 Task: Open Card Business License Review in Board Brand Development Strategies to Workspace Executive Assistance and add a team member Softage.4@softage.net, a label Red, a checklist Homeopathy, an attachment from your onedrive, a color Red and finally, add a card description 'Plan and execute company team-building activity outdoors' and a comment 'This task requires us to balance competing priorities and make tough decisions when necessary.'. Add a start date 'Jan 04, 1900' with a due date 'Jan 11, 1900'
Action: Mouse moved to (910, 504)
Screenshot: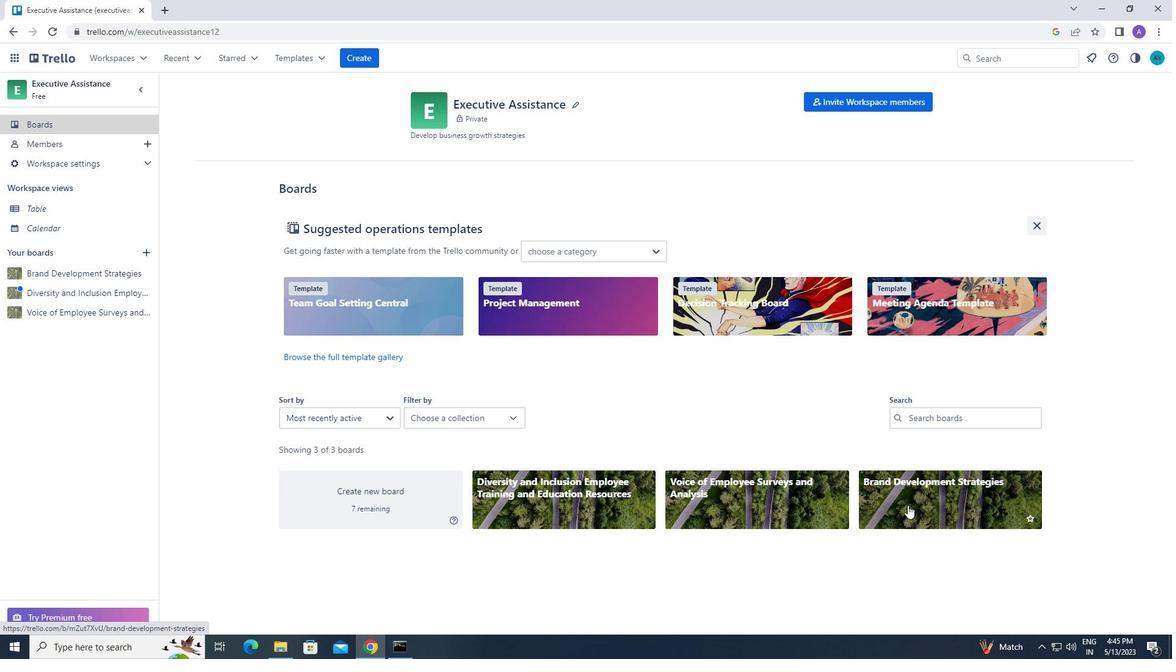 
Action: Mouse pressed left at (910, 504)
Screenshot: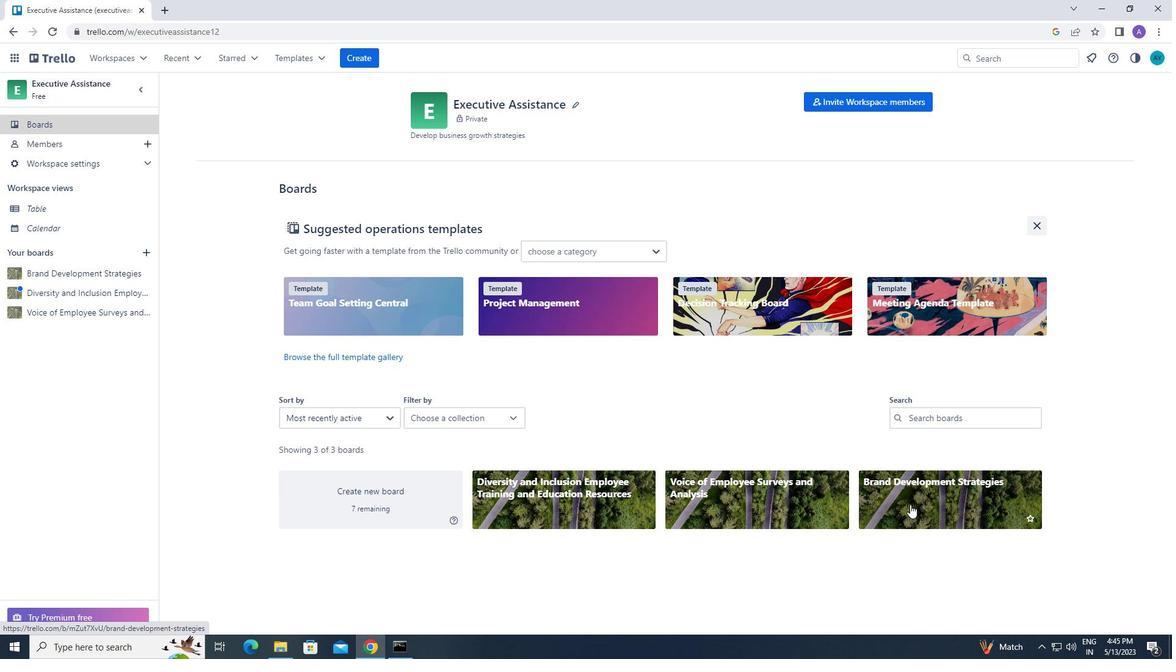 
Action: Mouse moved to (426, 154)
Screenshot: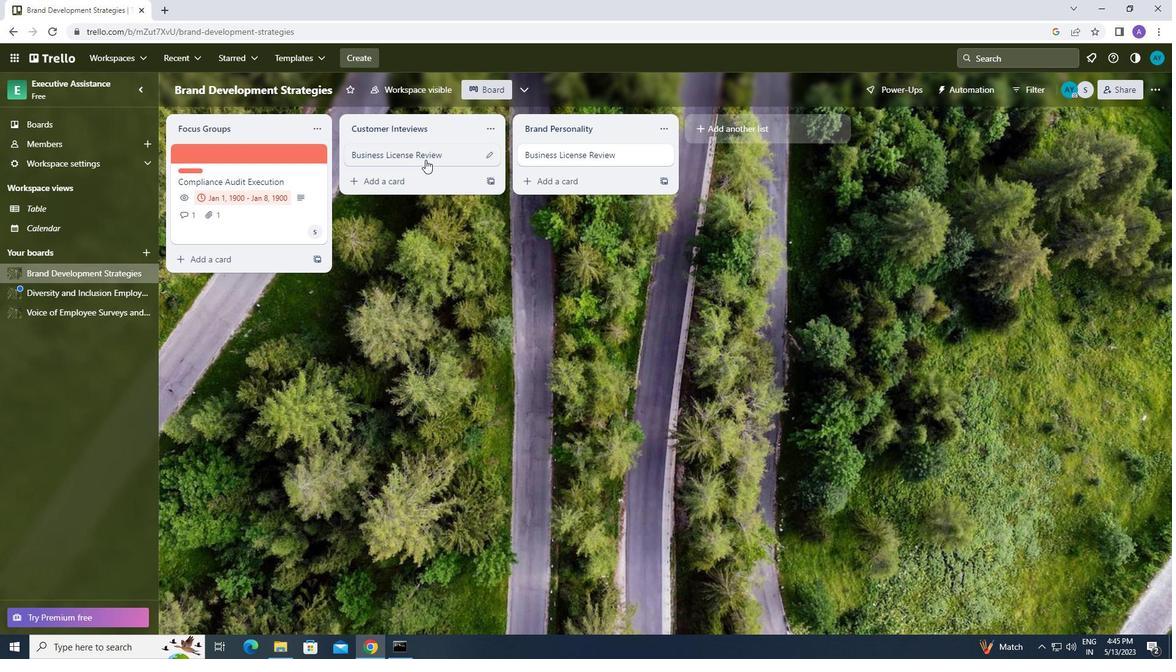 
Action: Mouse pressed left at (426, 154)
Screenshot: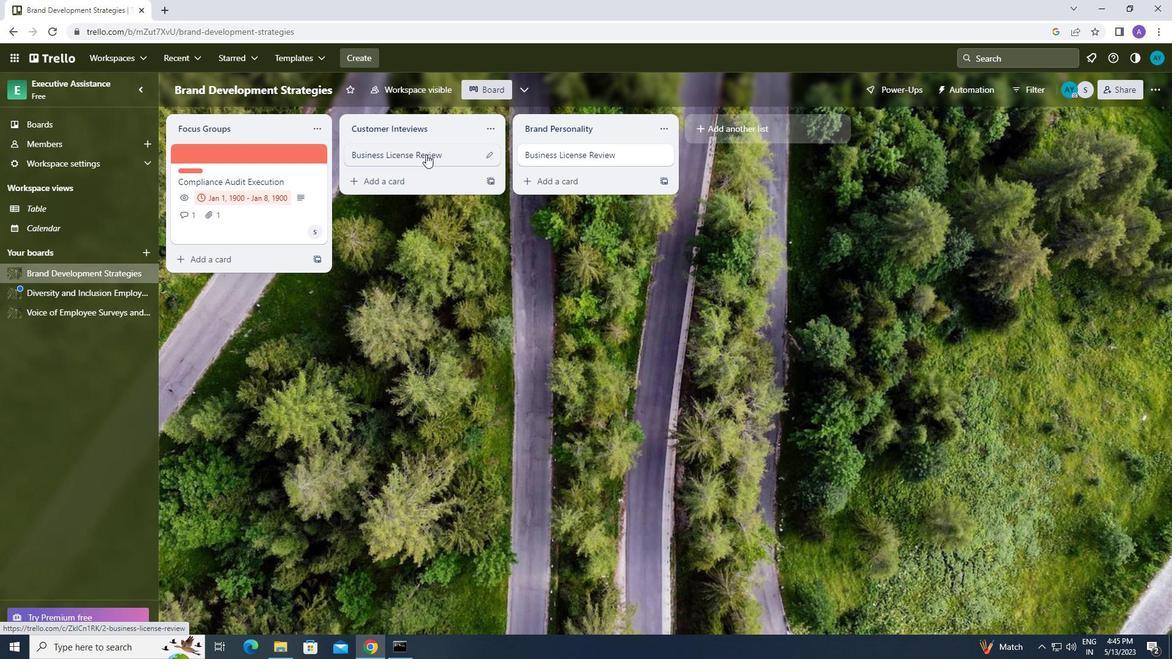 
Action: Mouse moved to (774, 191)
Screenshot: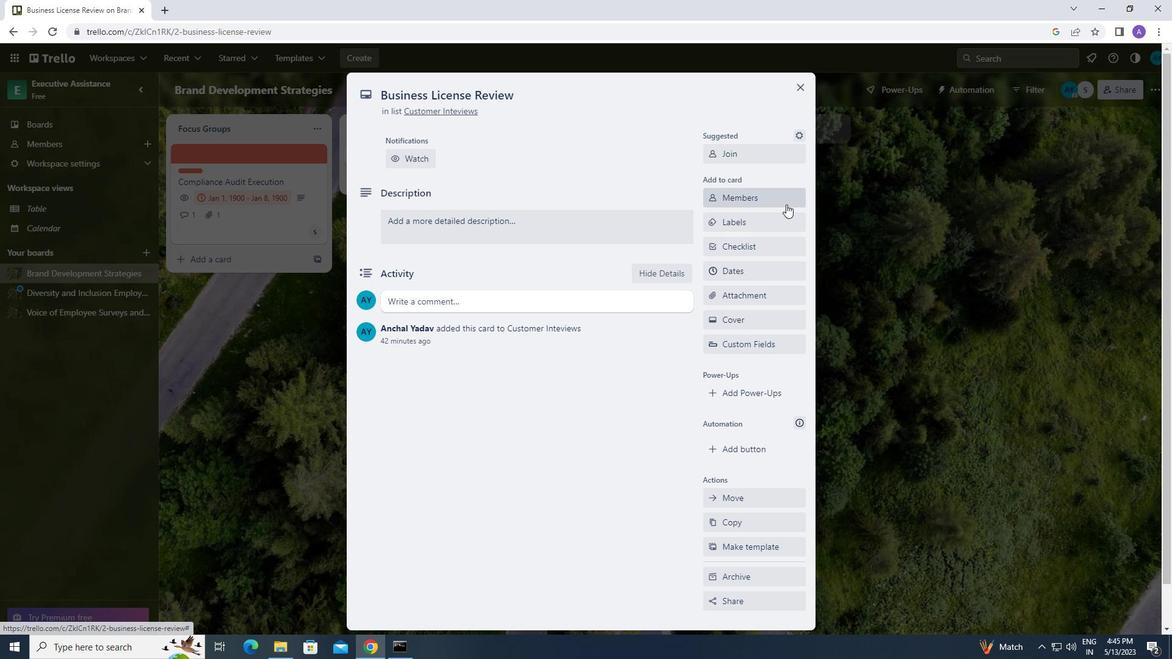 
Action: Mouse pressed left at (774, 191)
Screenshot: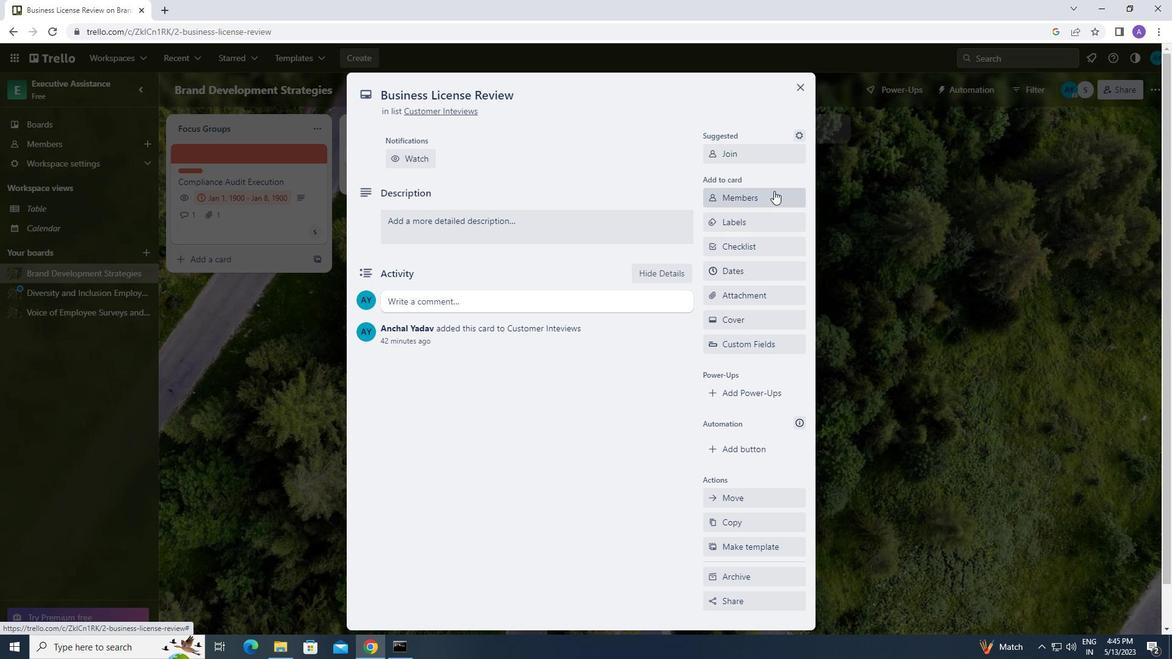 
Action: Mouse moved to (758, 257)
Screenshot: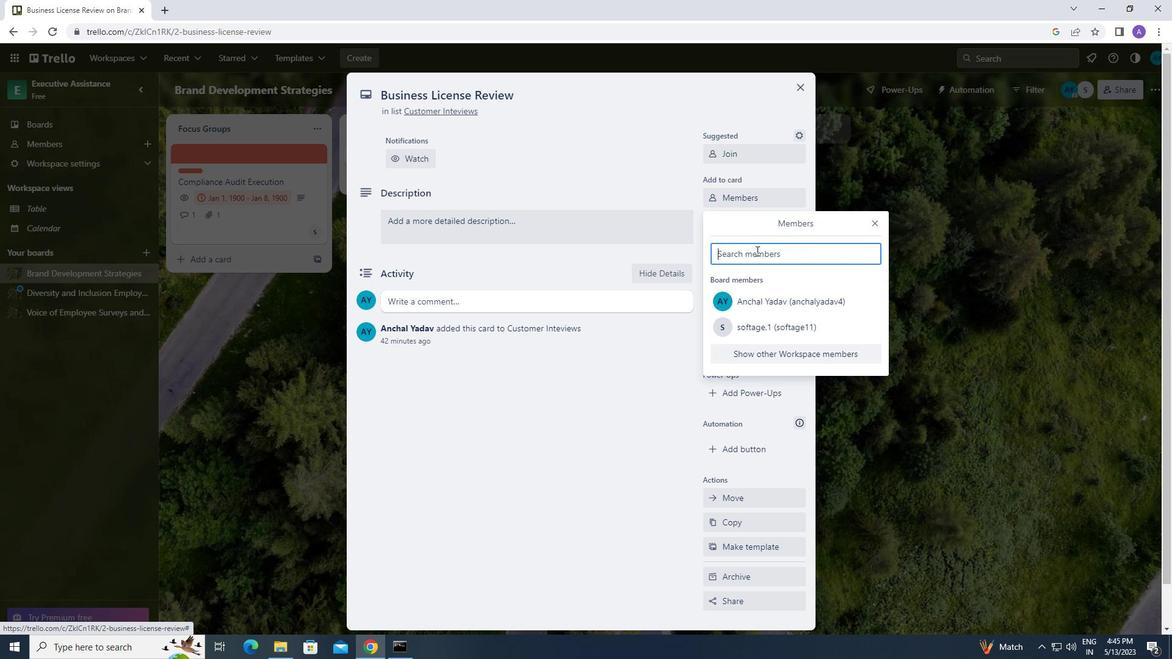 
Action: Mouse pressed left at (758, 257)
Screenshot: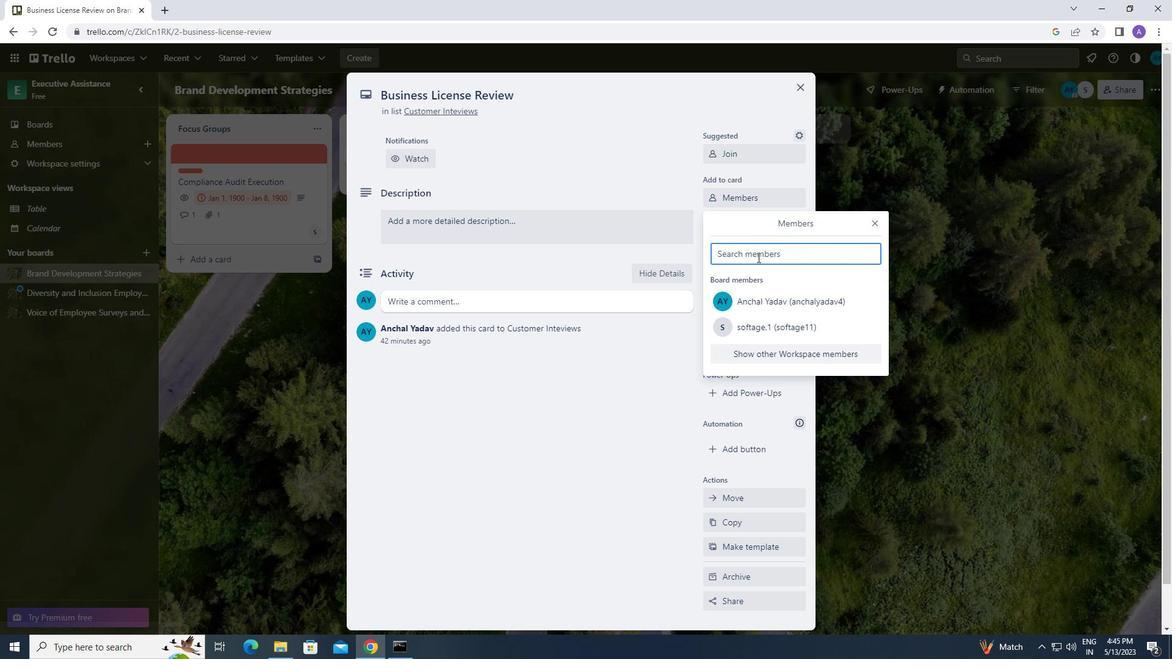 
Action: Key pressed <Key.caps_lock><Key.caps_lock>s<Key.caps_lock>o
Screenshot: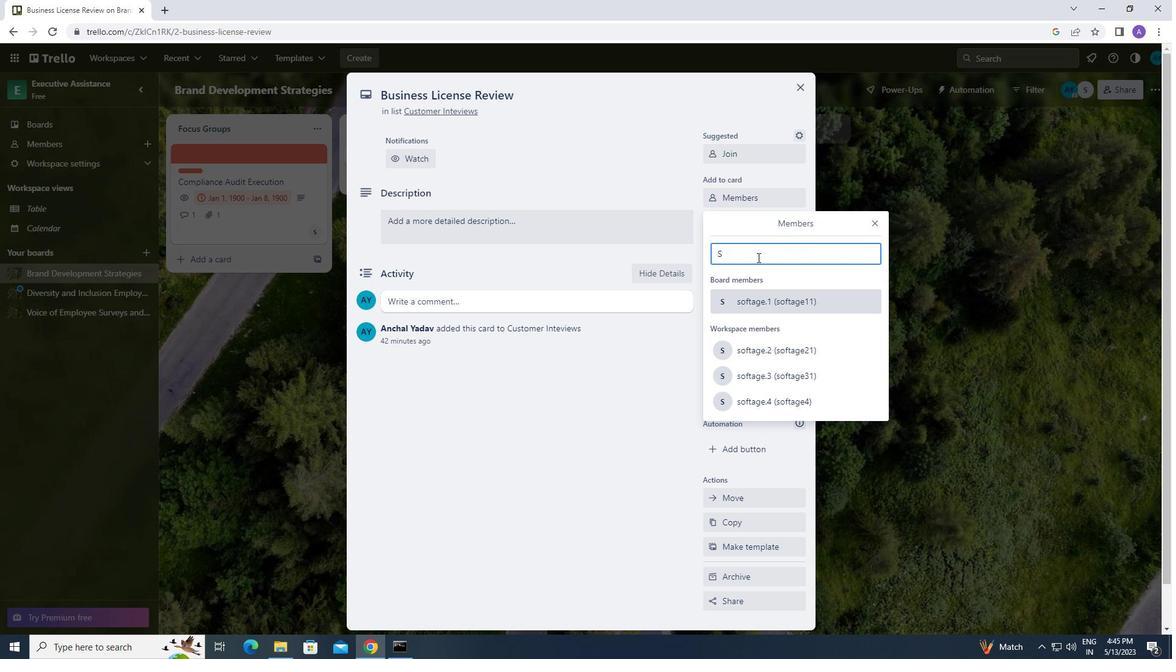 
Action: Mouse moved to (758, 255)
Screenshot: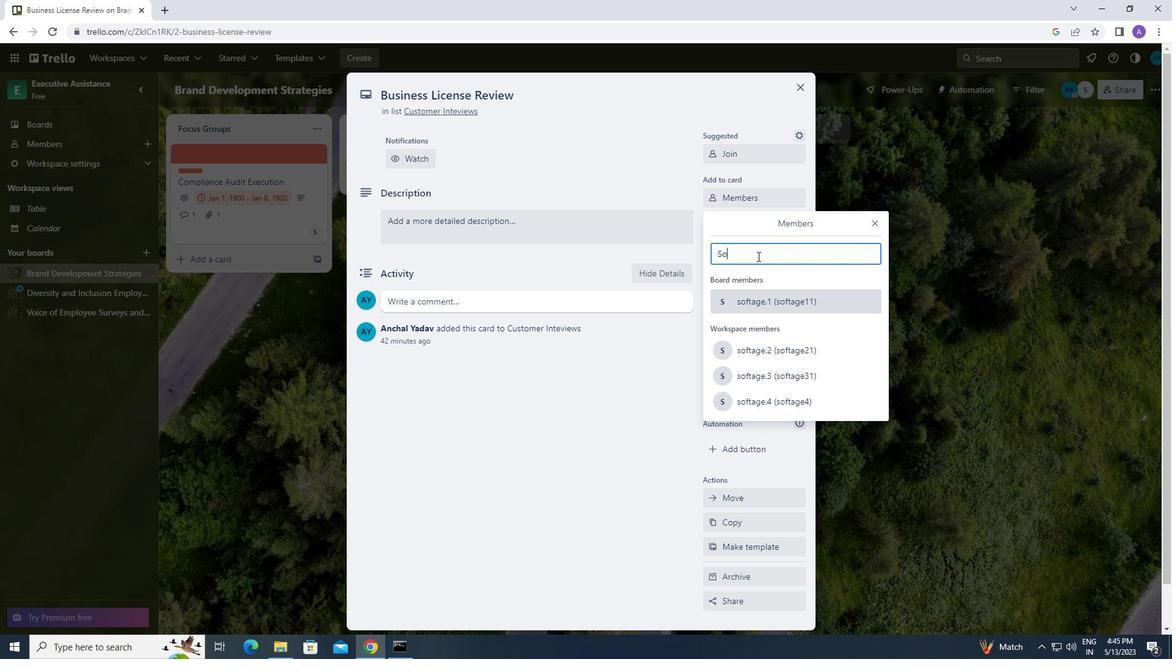 
Action: Key pressed ftage.4<Key.shift_r><Key.shift_r><Key.shift_r><Key.shift_r><Key.shift_r><Key.shift_r><Key.shift_r><Key.shift_r><Key.shift_r><Key.shift_r>@so
Screenshot: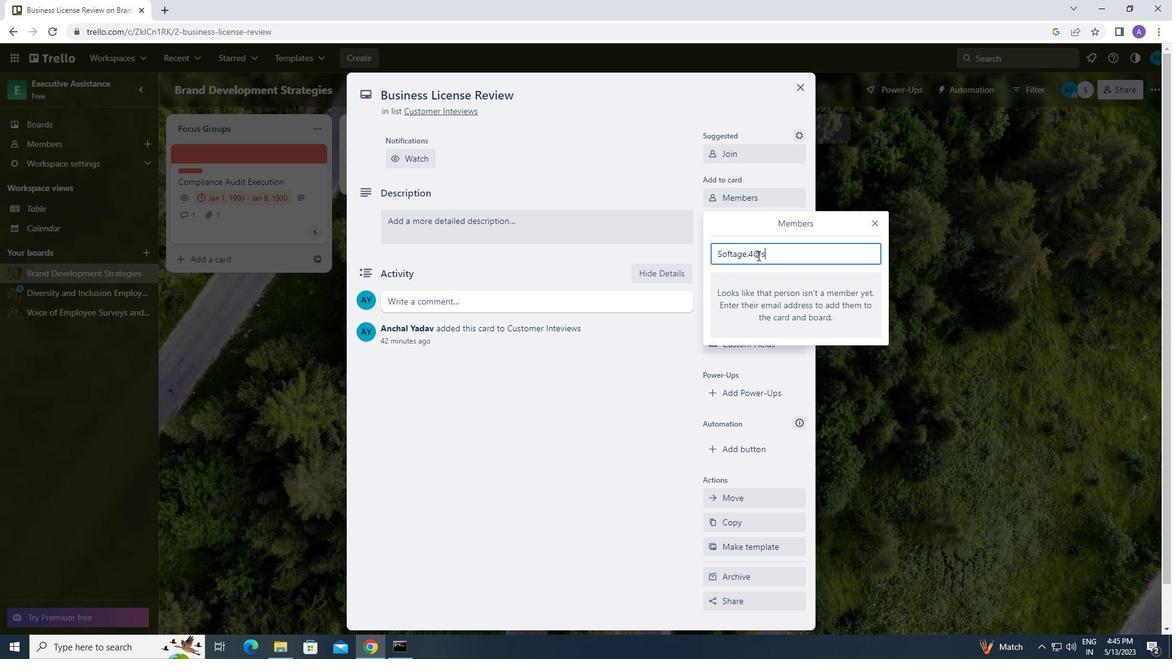 
Action: Mouse moved to (581, 357)
Screenshot: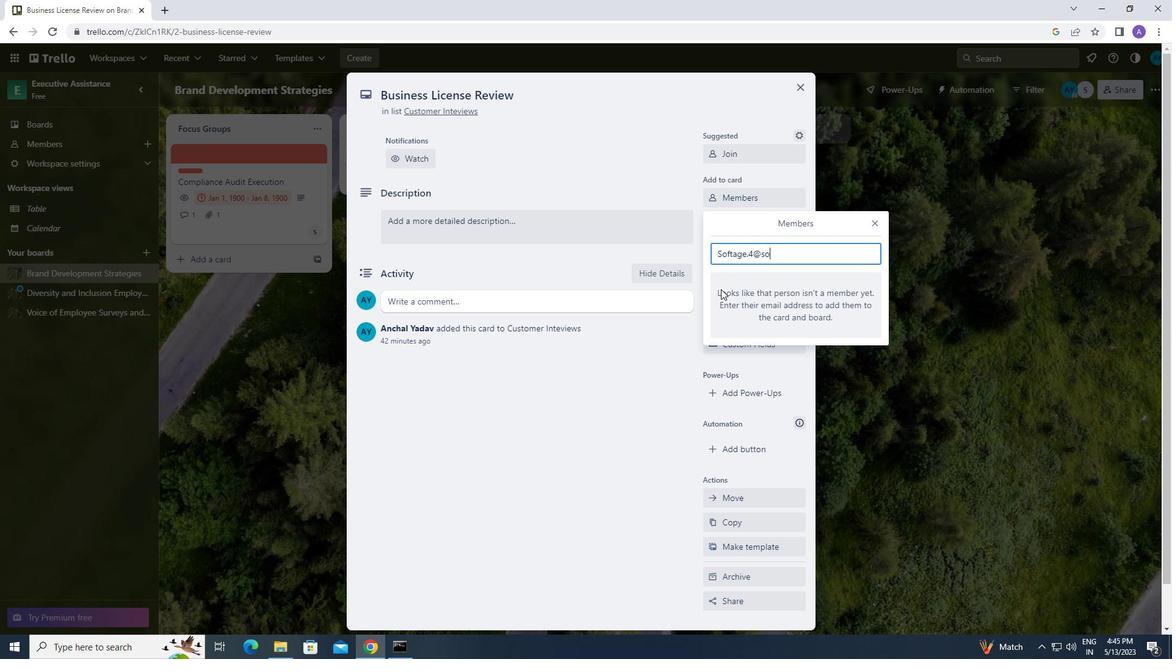 
Action: Key pressed ftage.net
Screenshot: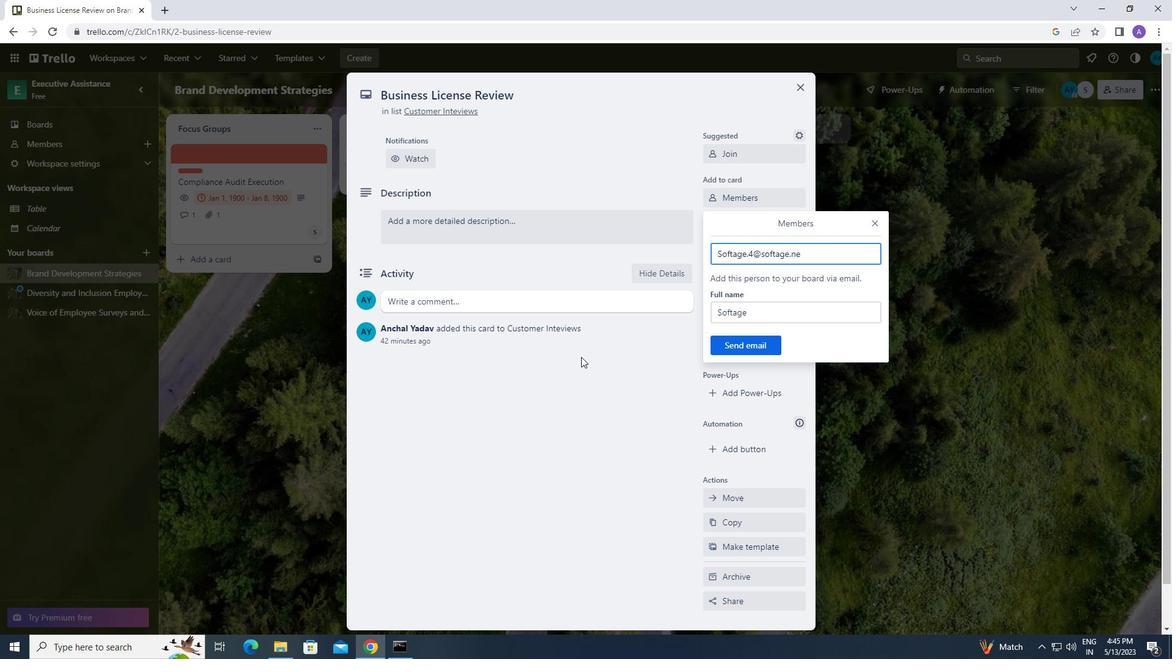 
Action: Mouse moved to (729, 344)
Screenshot: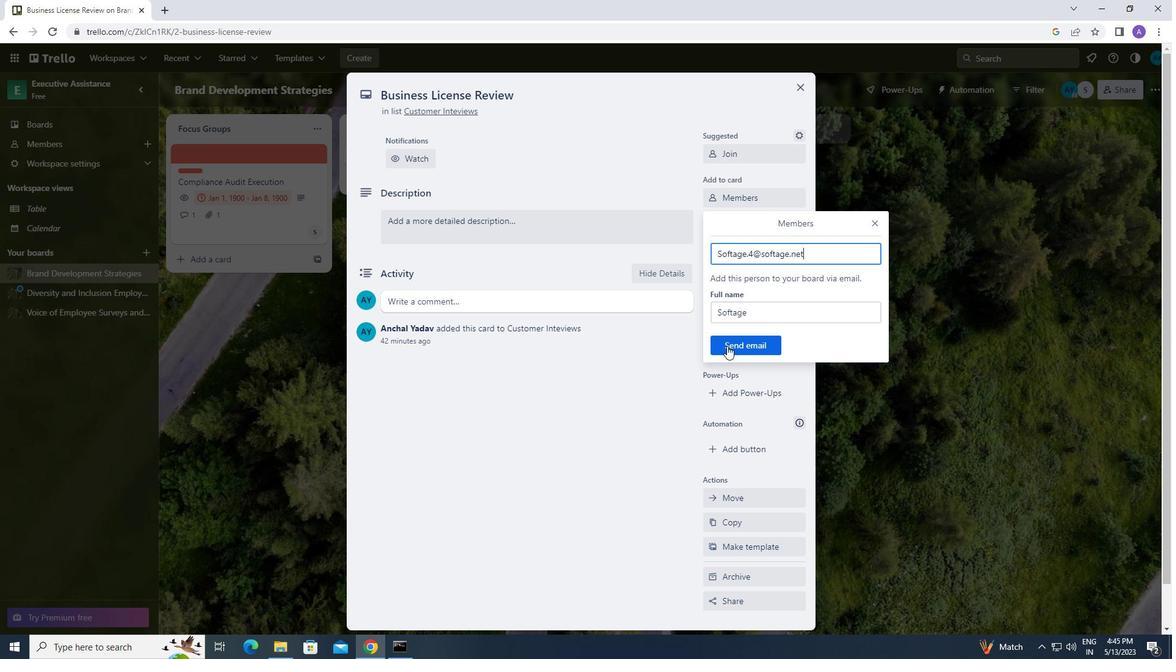 
Action: Mouse pressed left at (729, 344)
Screenshot: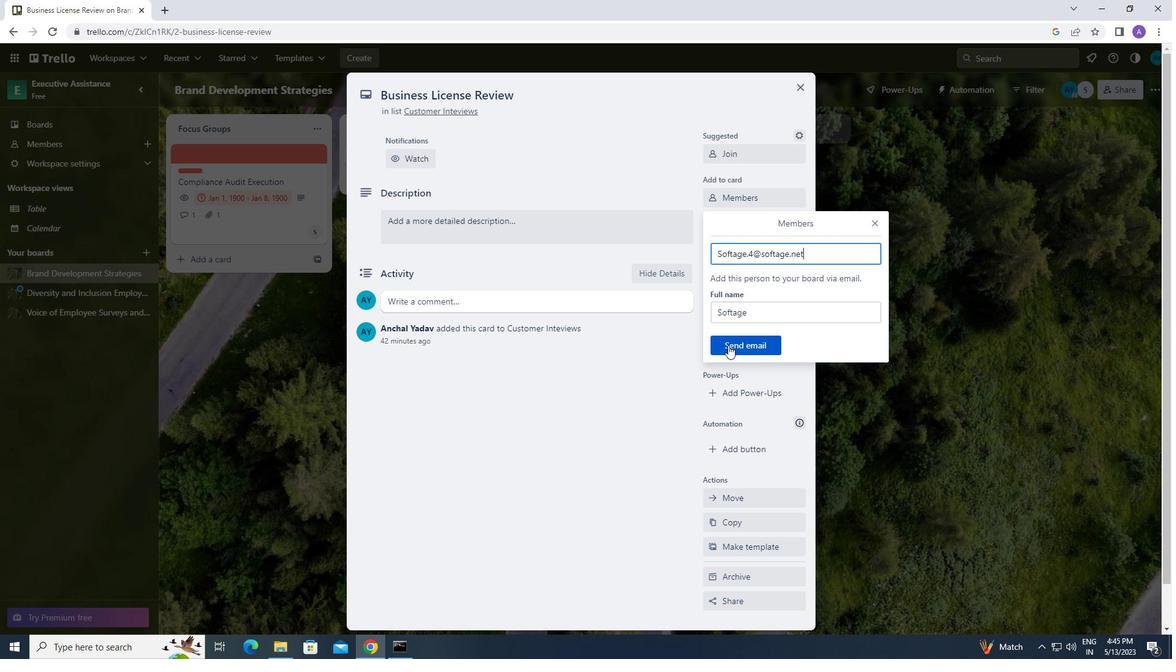 
Action: Mouse moved to (734, 214)
Screenshot: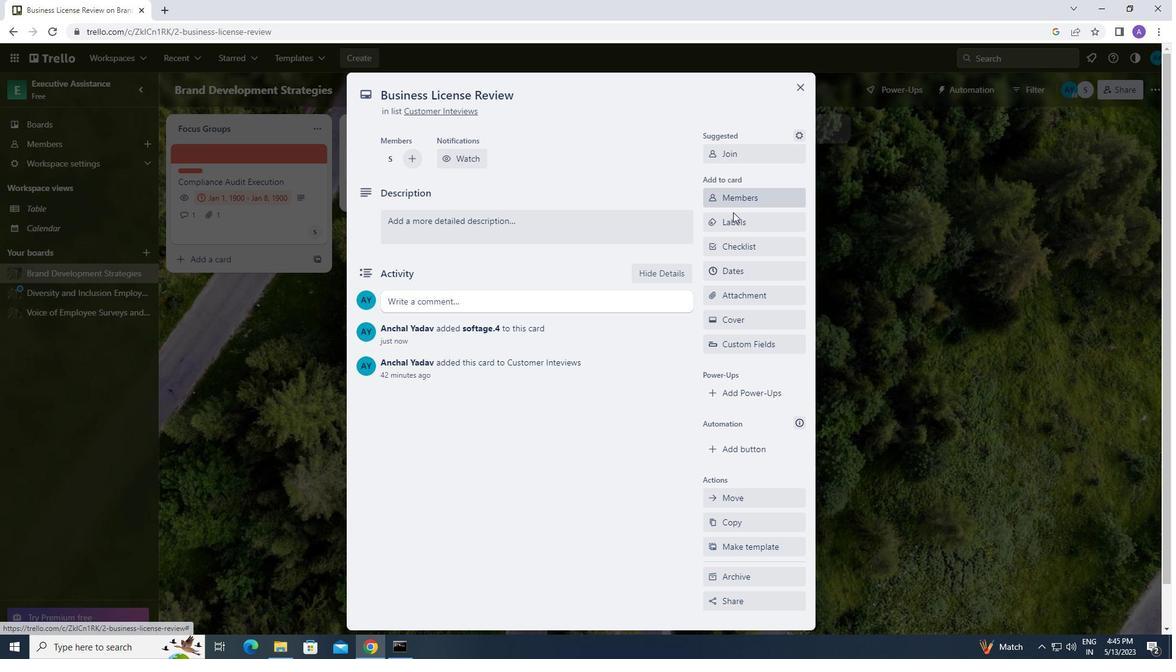 
Action: Mouse pressed left at (734, 214)
Screenshot: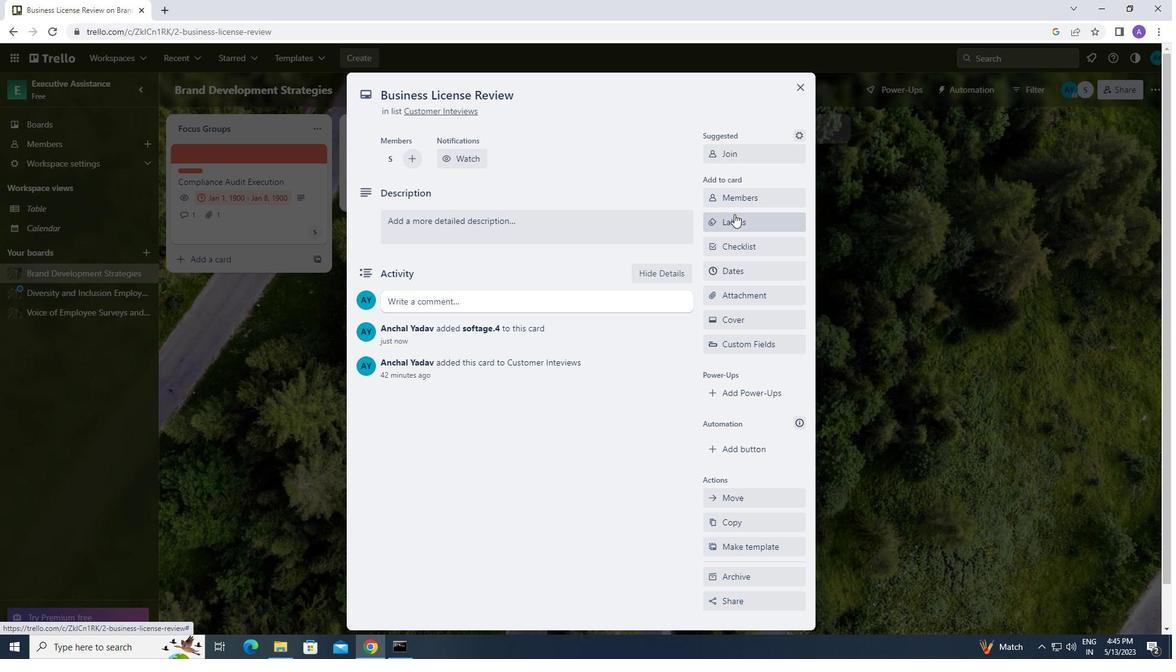 
Action: Mouse moved to (778, 458)
Screenshot: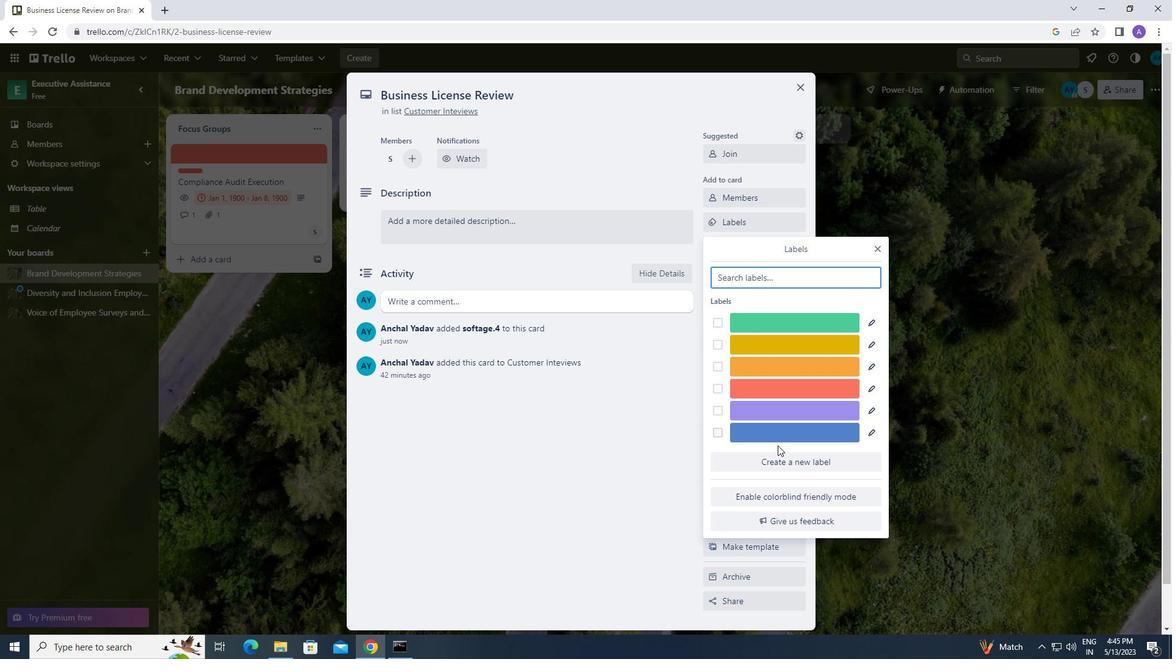 
Action: Mouse pressed left at (778, 458)
Screenshot: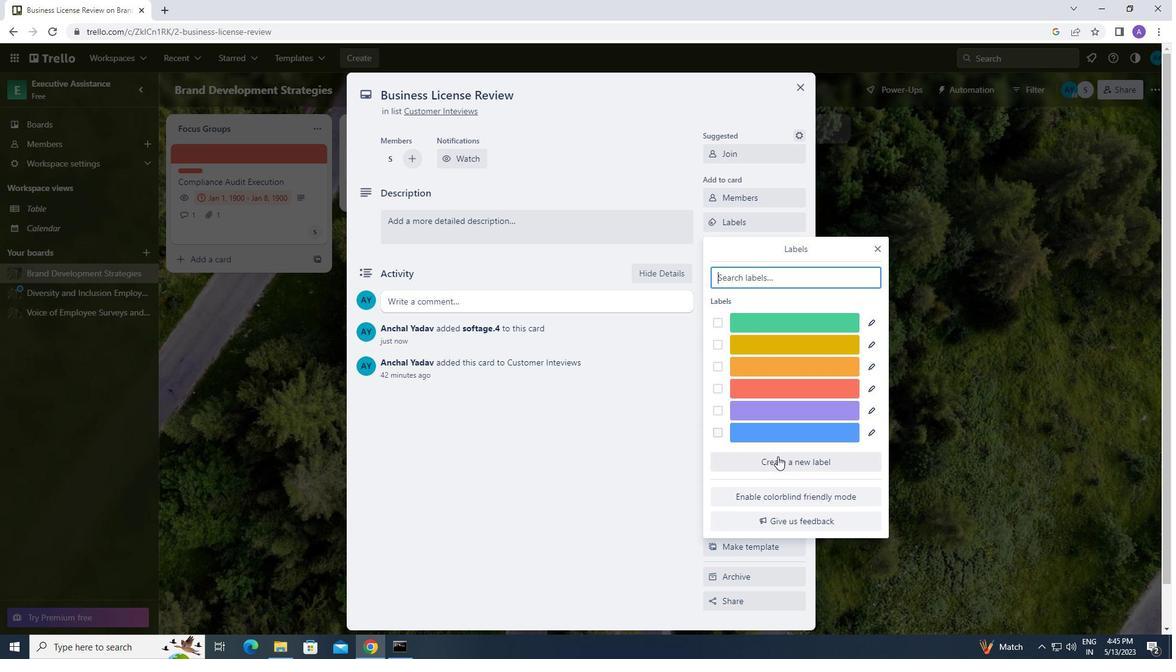 
Action: Mouse moved to (830, 428)
Screenshot: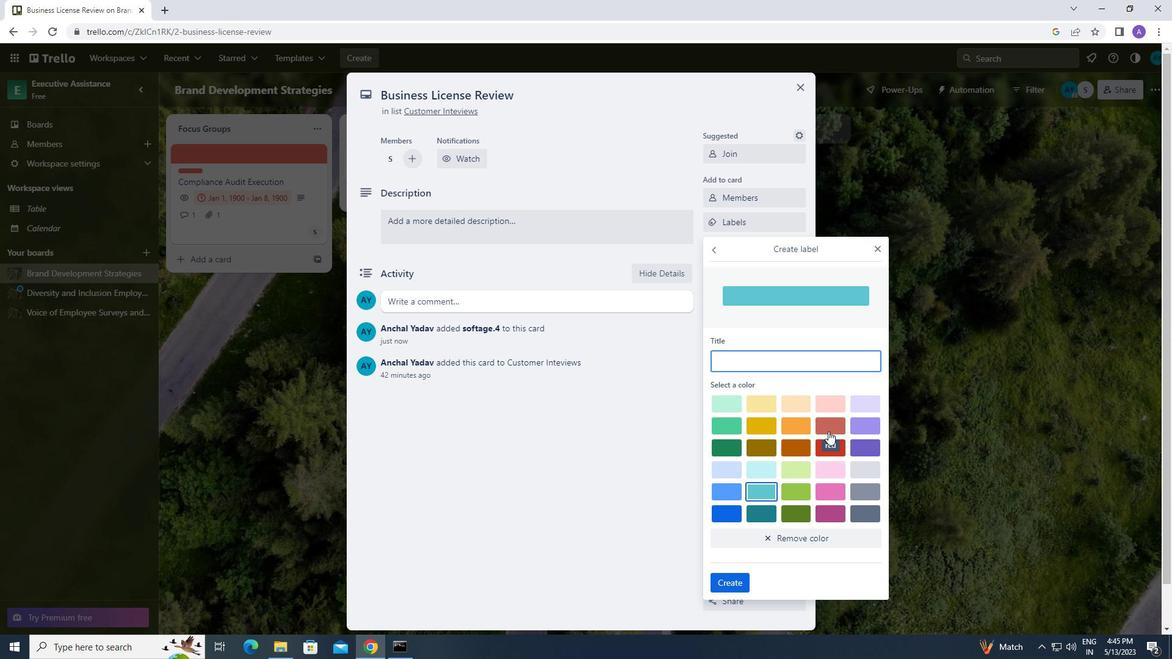 
Action: Mouse pressed left at (830, 428)
Screenshot: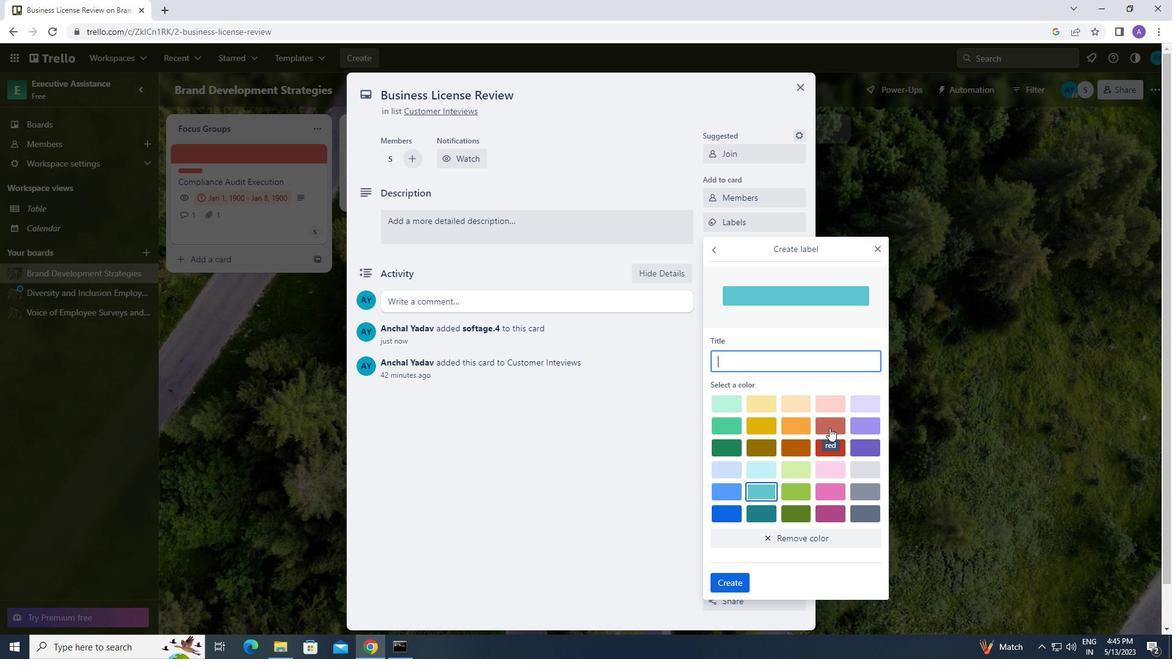 
Action: Mouse moved to (742, 580)
Screenshot: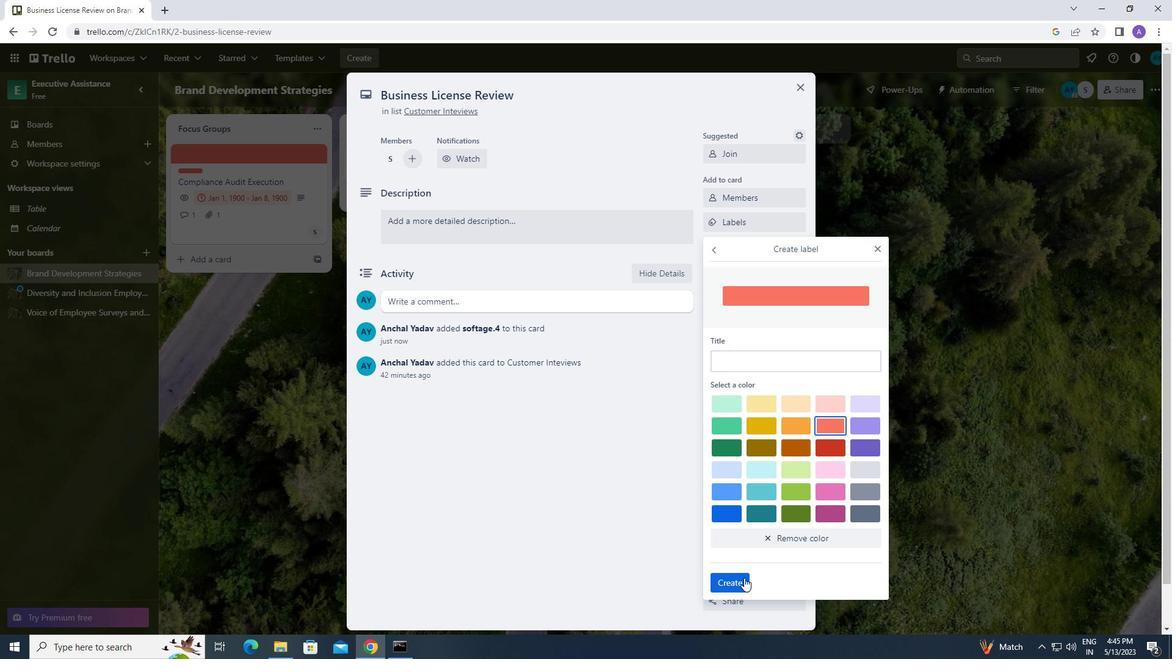 
Action: Mouse pressed left at (742, 580)
Screenshot: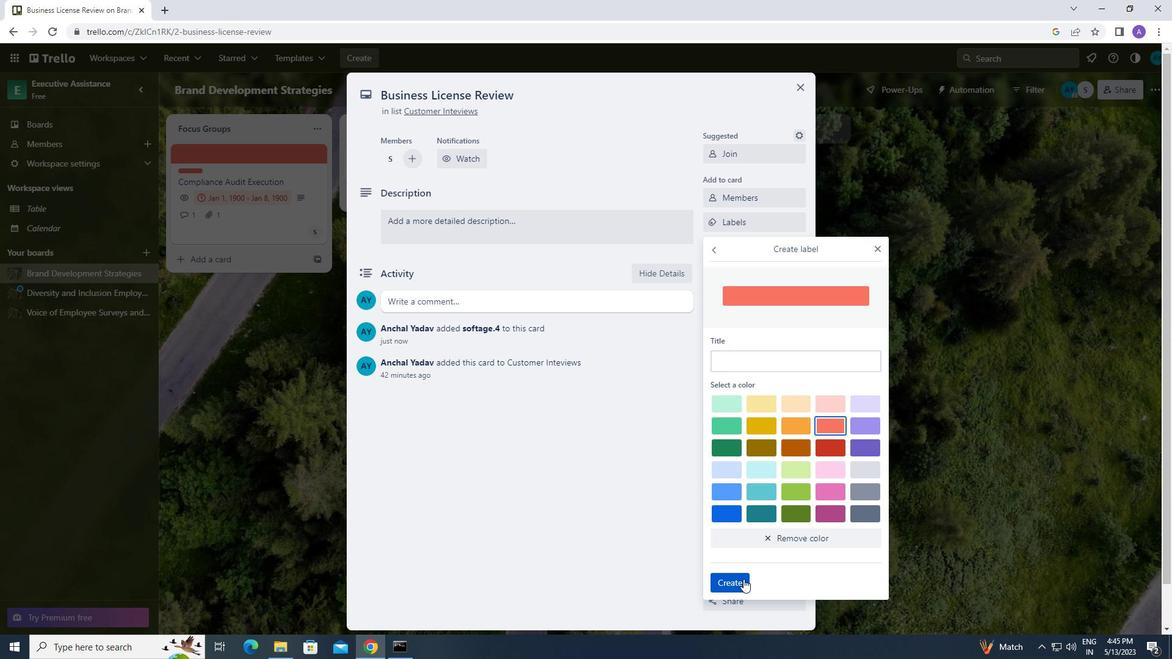
Action: Mouse moved to (880, 243)
Screenshot: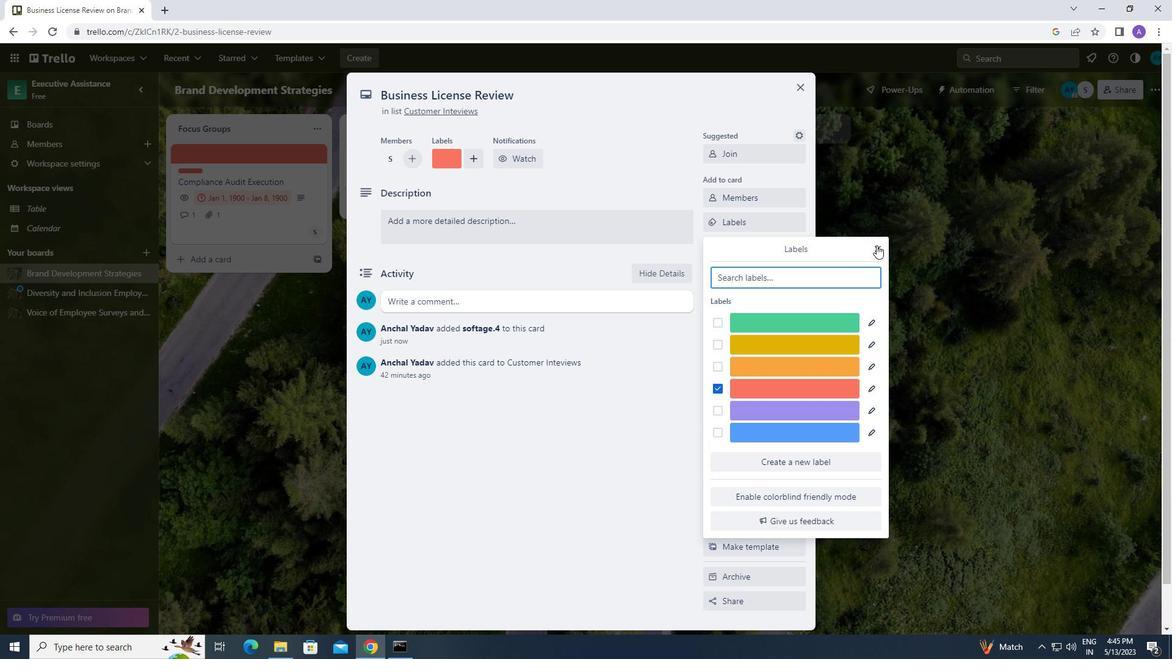 
Action: Mouse pressed left at (880, 243)
Screenshot: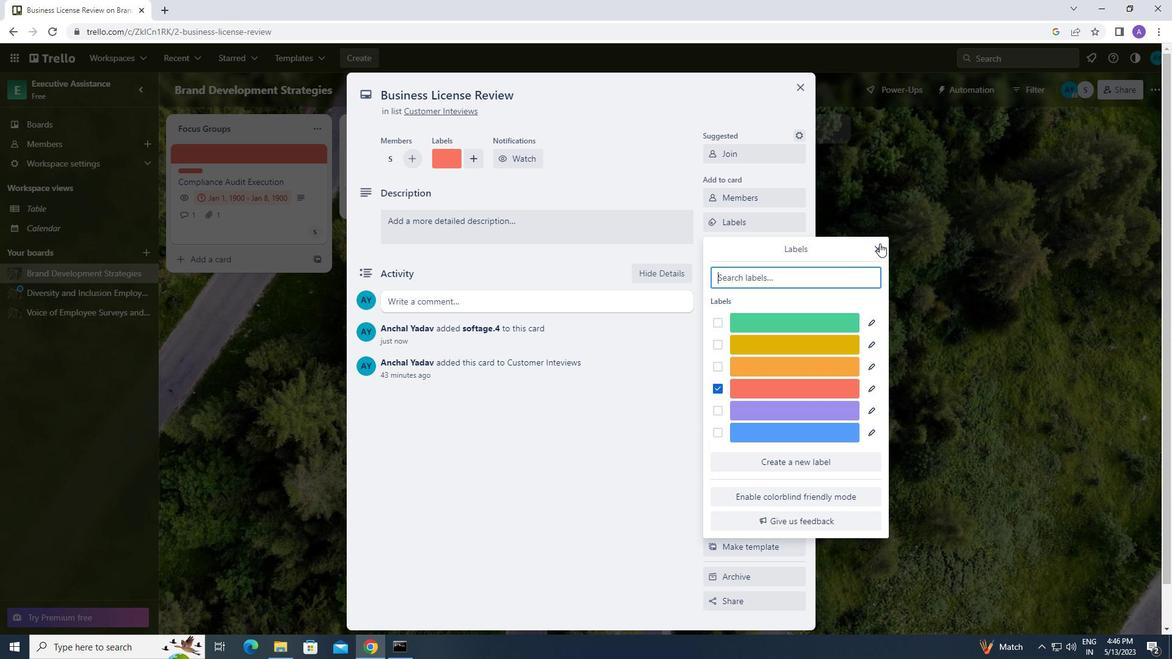 
Action: Mouse moved to (771, 242)
Screenshot: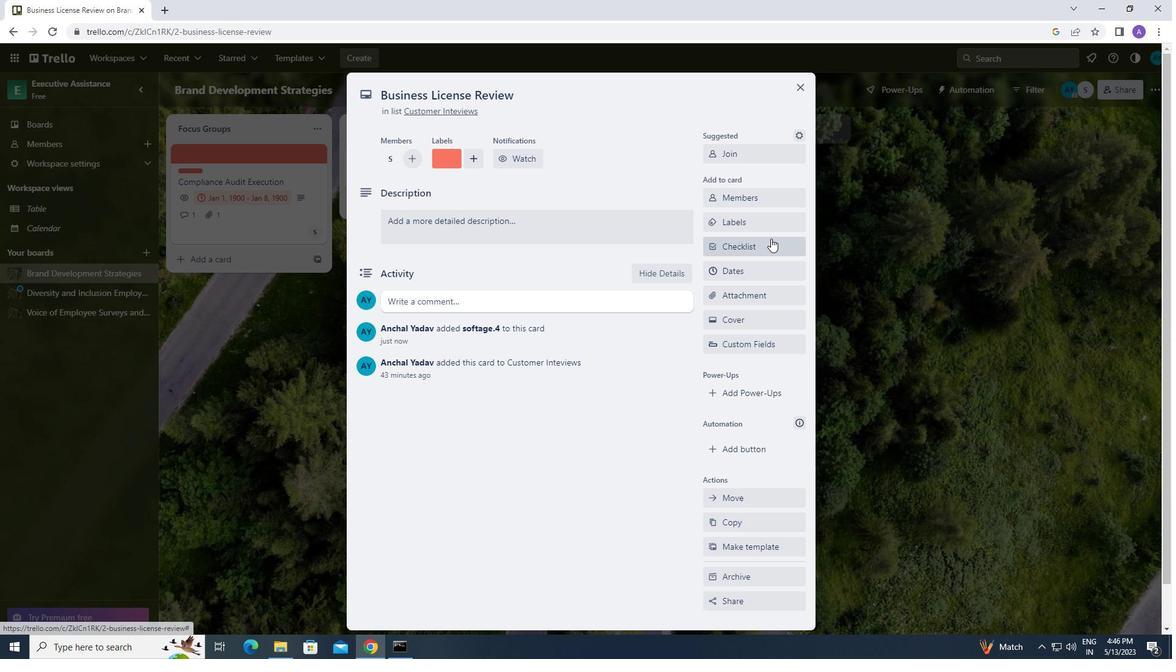 
Action: Mouse pressed left at (771, 242)
Screenshot: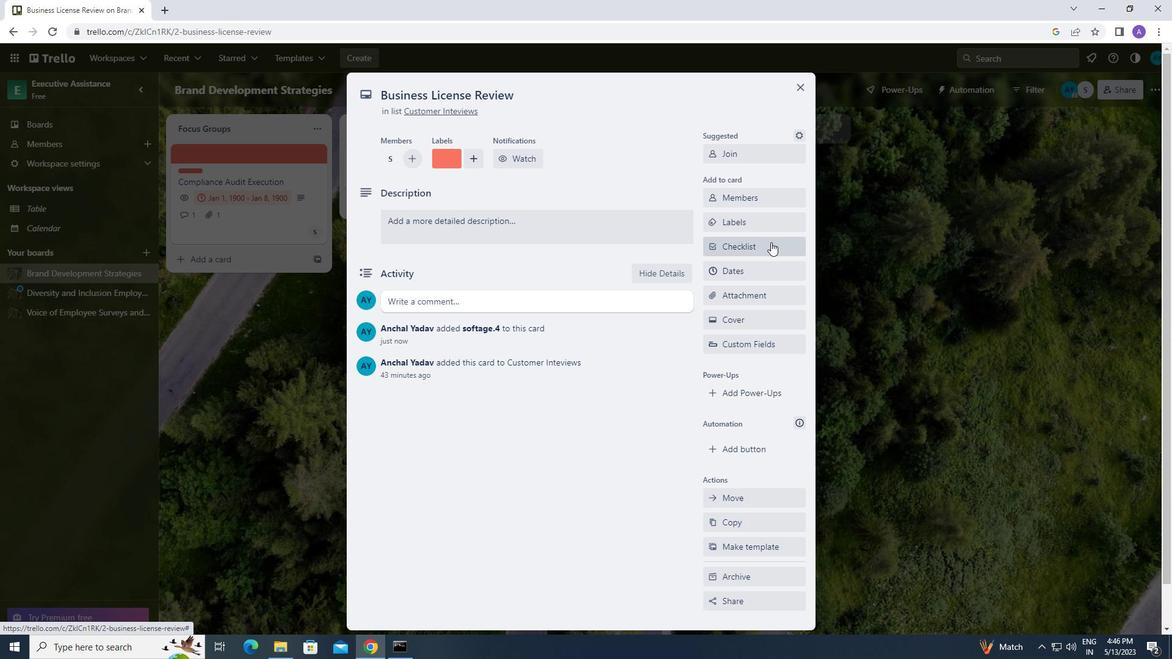 
Action: Mouse moved to (759, 312)
Screenshot: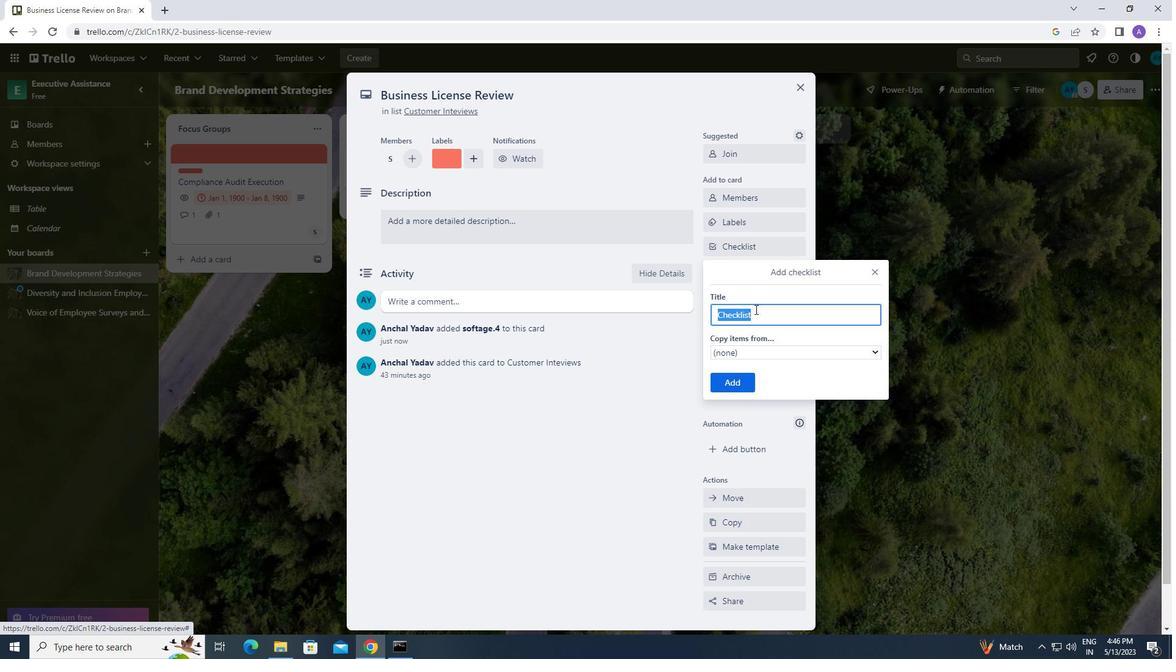 
Action: Key pressed <Key.caps_lock>h<Key.caps_lock>omeopathy
Screenshot: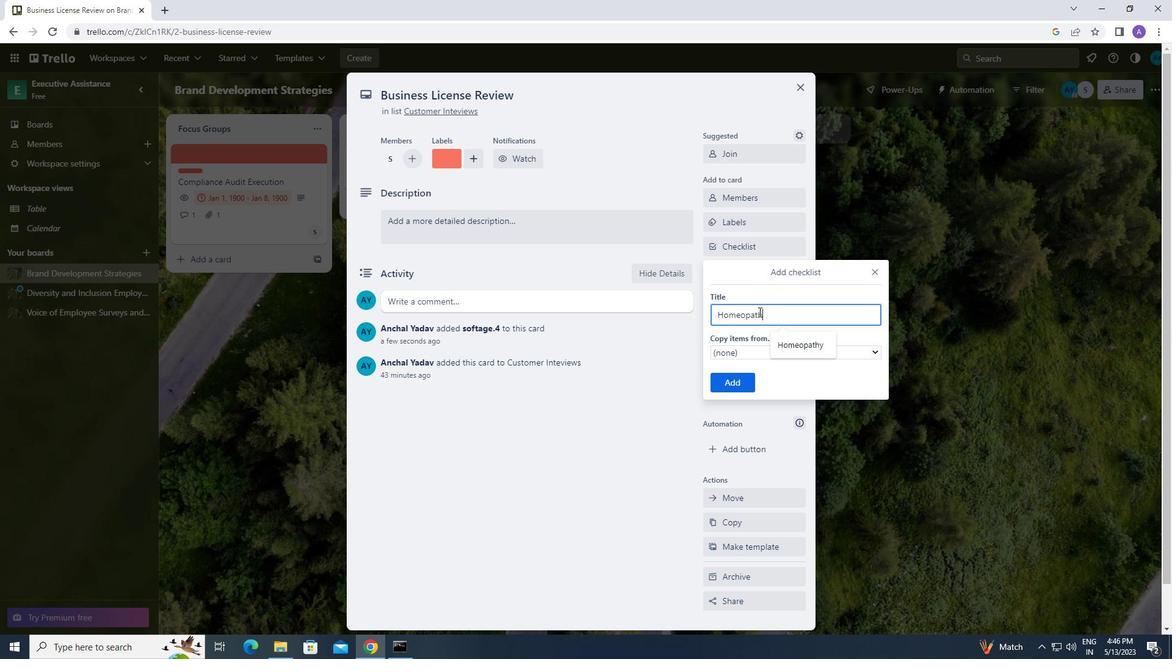 
Action: Mouse moved to (742, 378)
Screenshot: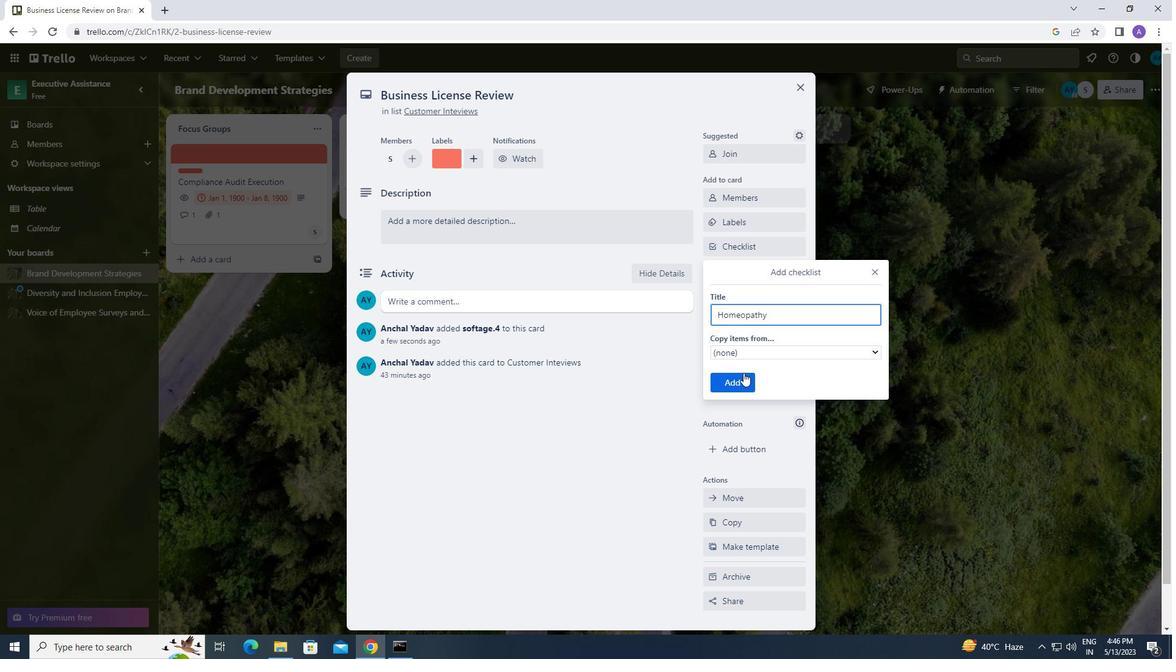 
Action: Mouse pressed left at (742, 378)
Screenshot: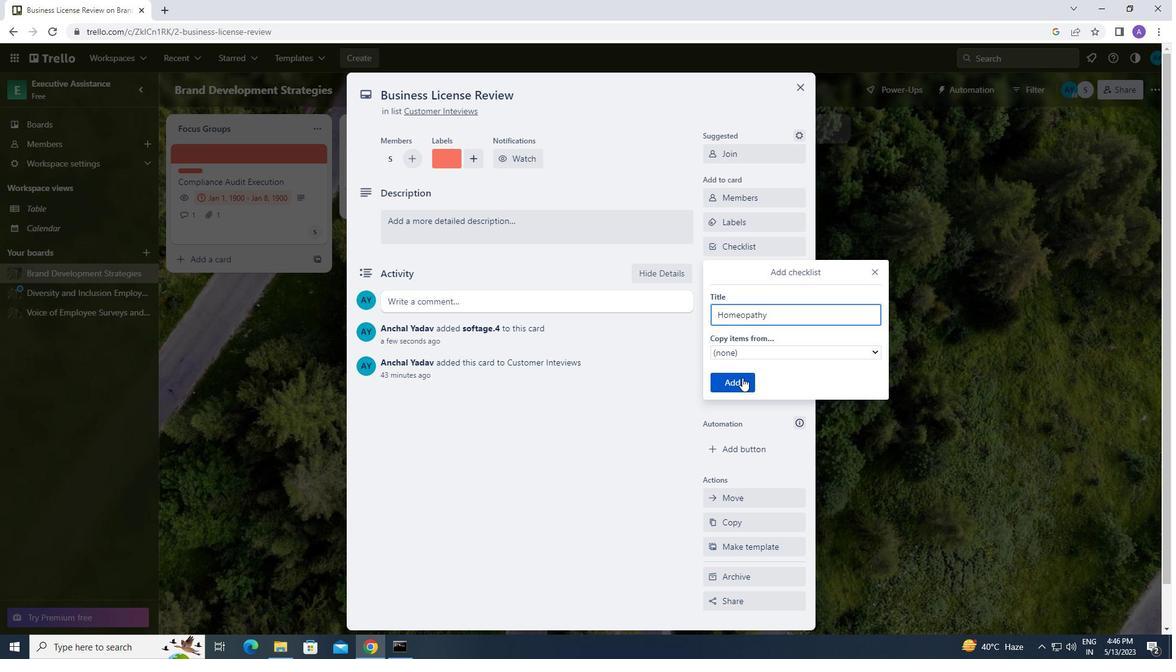 
Action: Mouse moved to (747, 296)
Screenshot: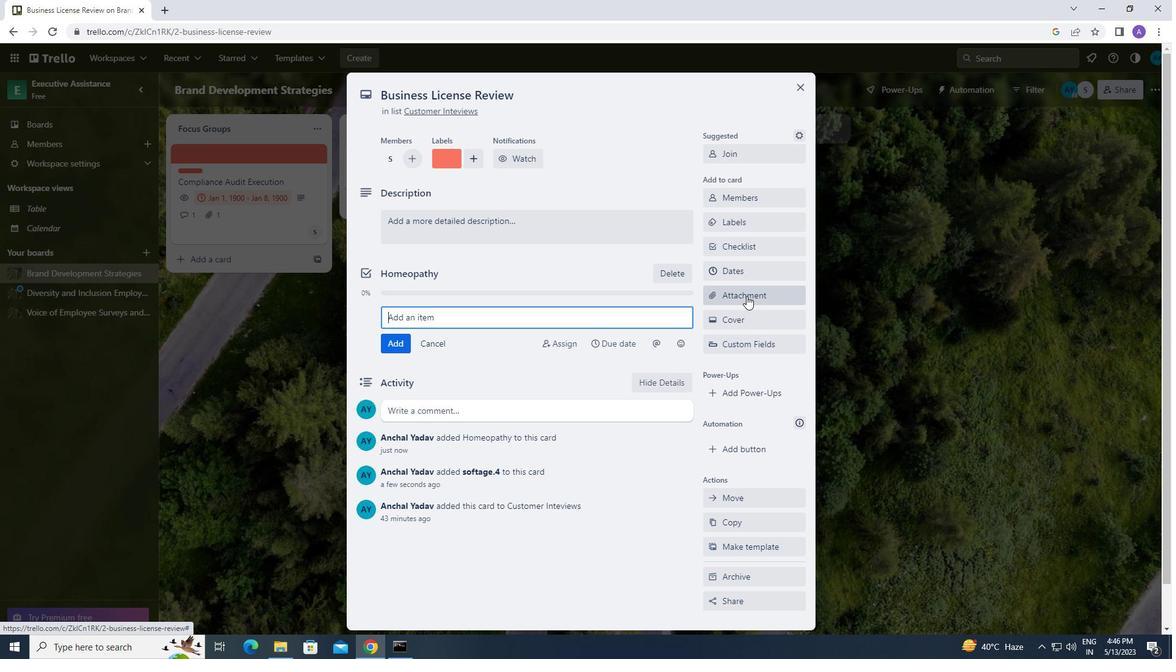 
Action: Mouse pressed left at (747, 296)
Screenshot: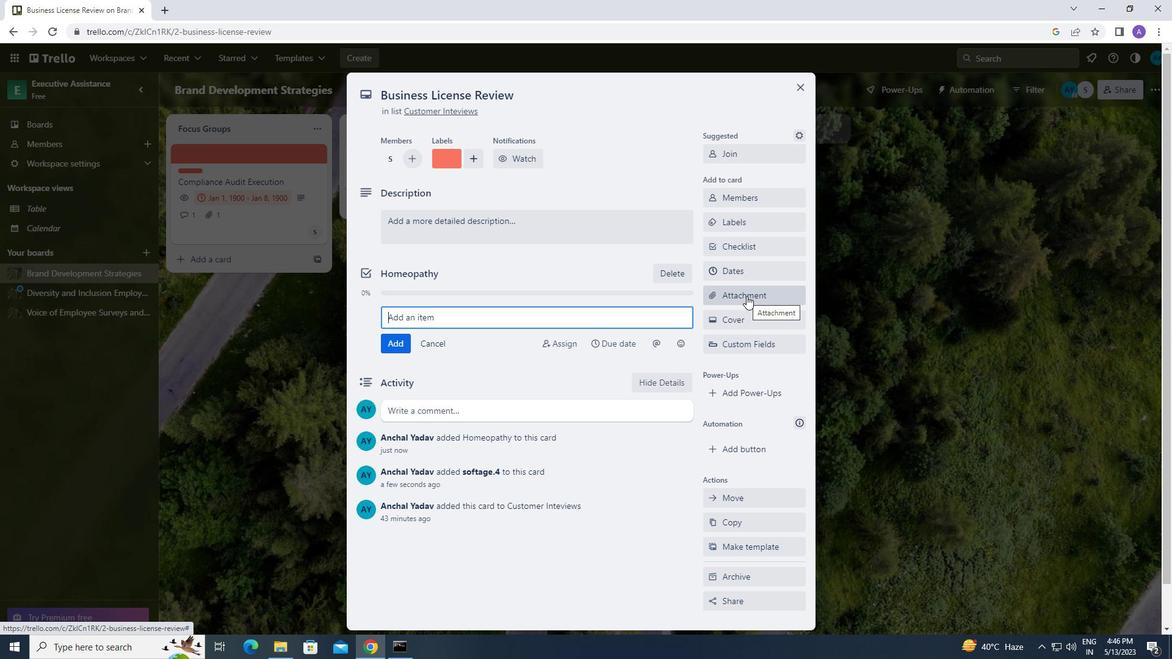 
Action: Mouse moved to (745, 442)
Screenshot: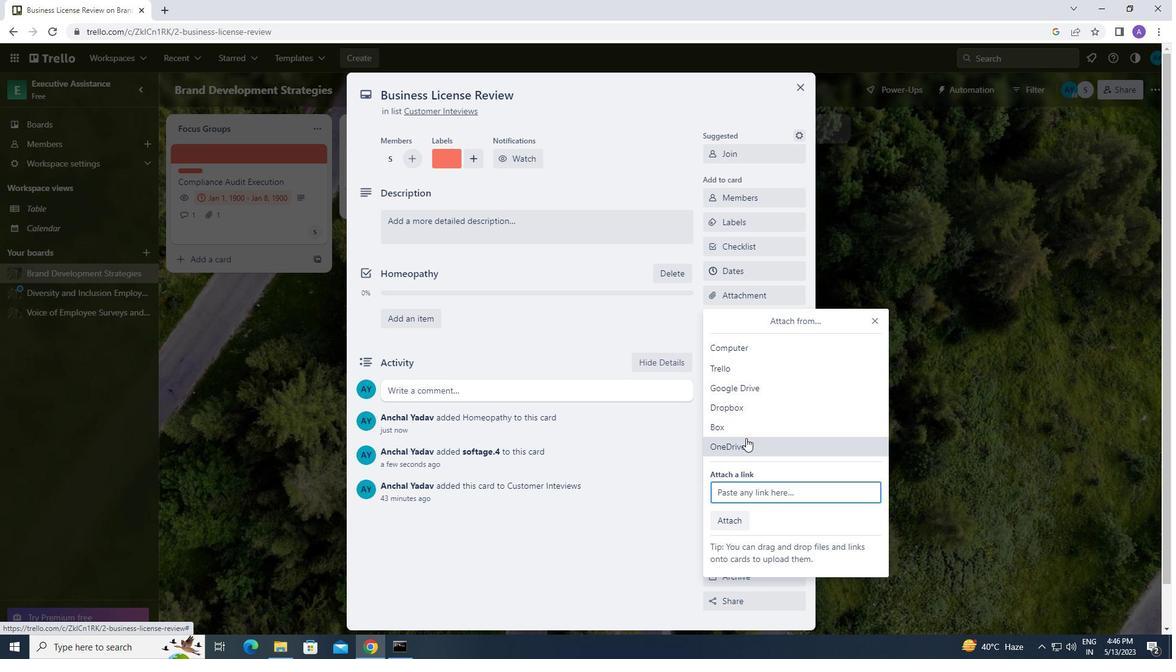 
Action: Mouse pressed left at (745, 442)
Screenshot: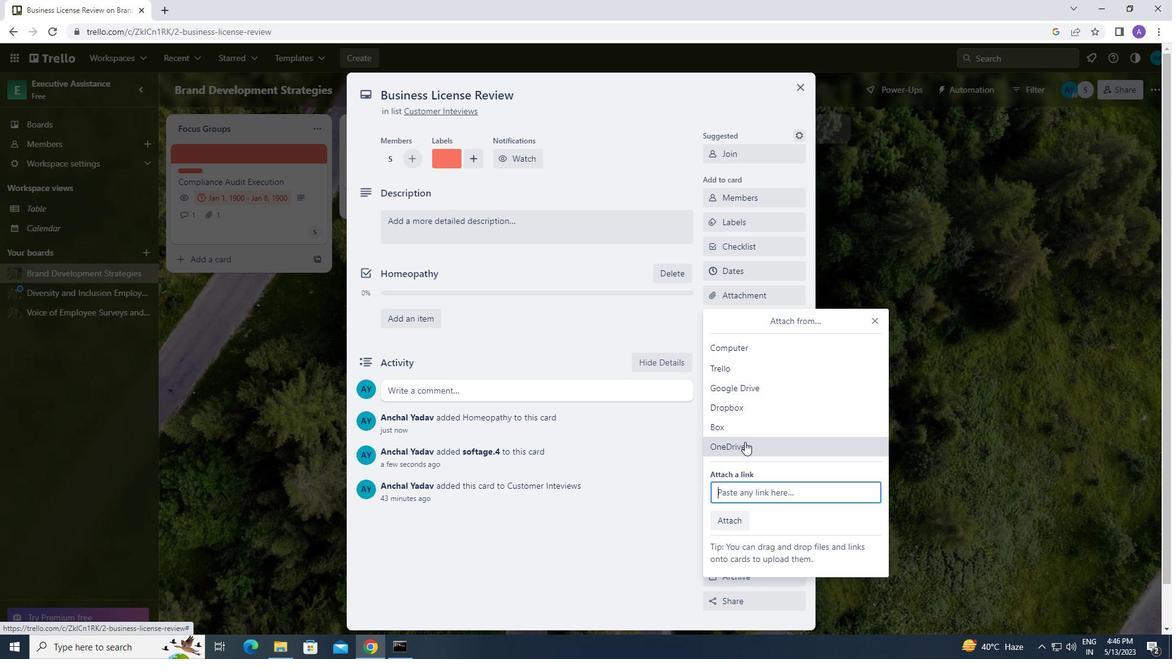 
Action: Mouse moved to (481, 263)
Screenshot: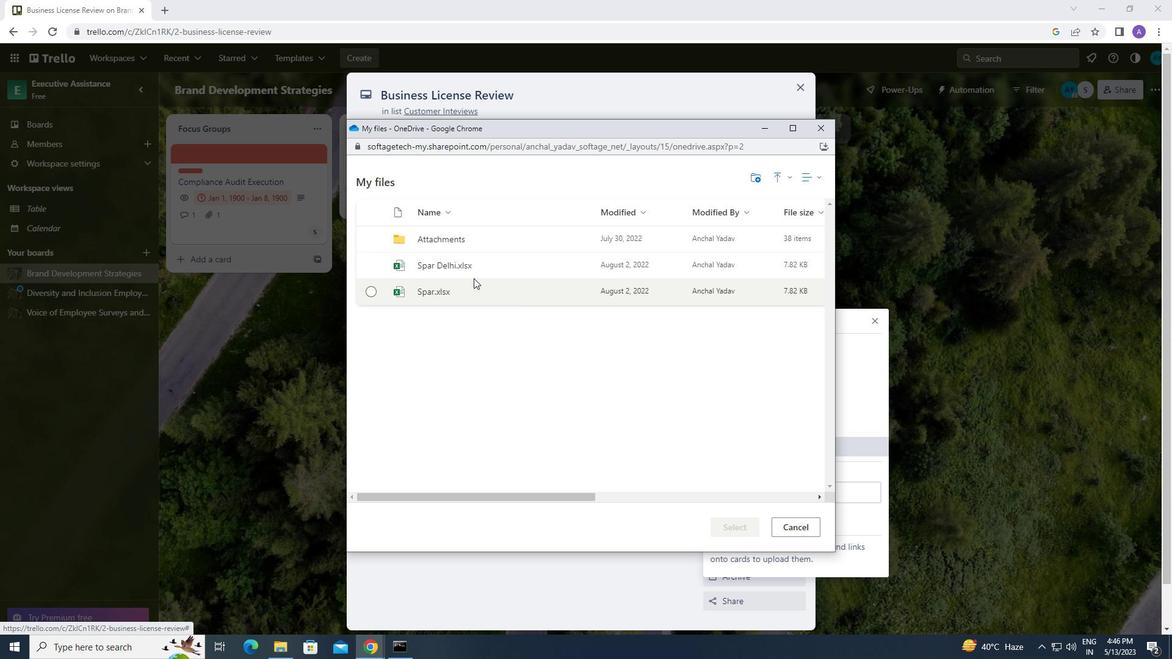 
Action: Mouse pressed left at (481, 263)
Screenshot: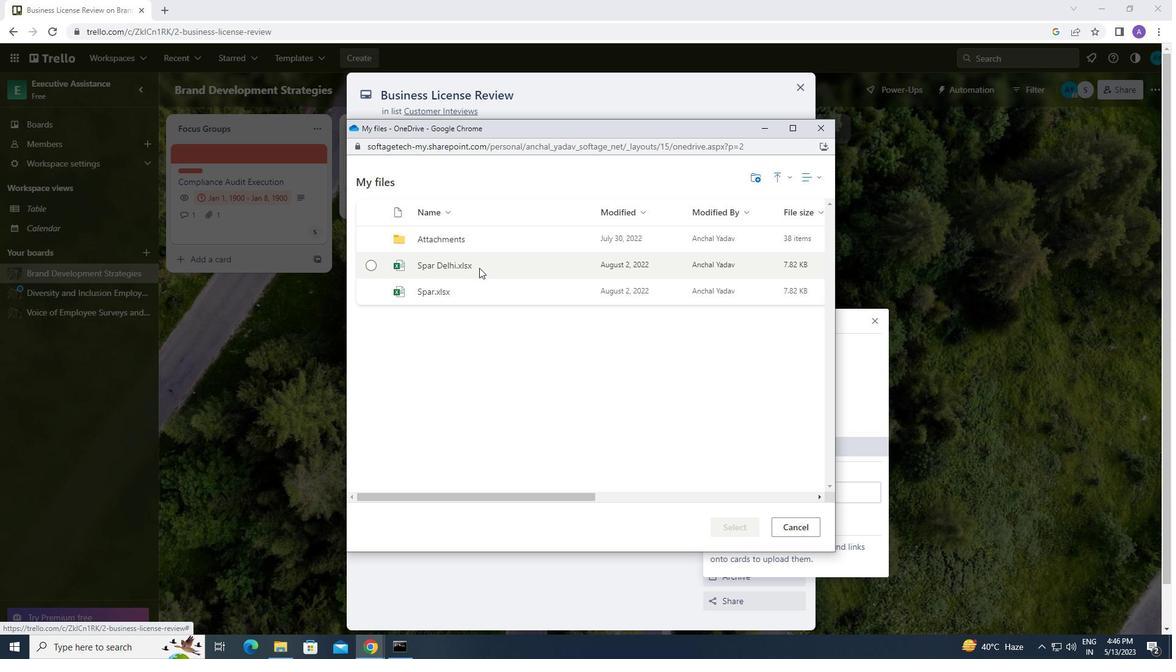 
Action: Mouse moved to (729, 530)
Screenshot: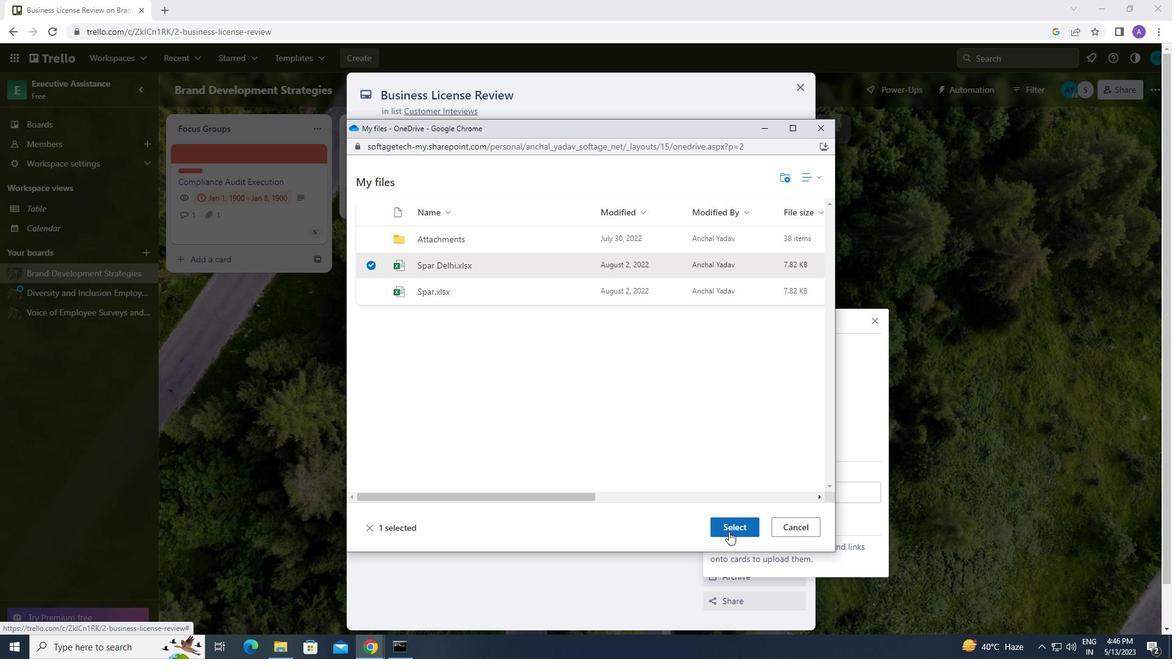 
Action: Mouse pressed left at (729, 530)
Screenshot: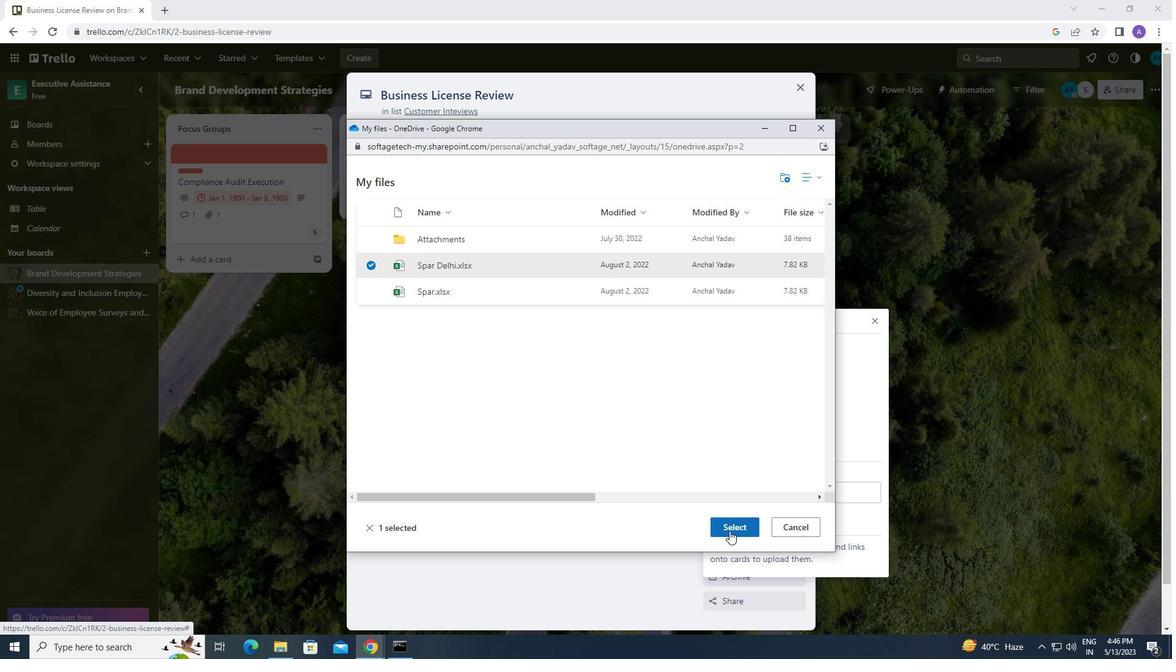 
Action: Mouse moved to (747, 320)
Screenshot: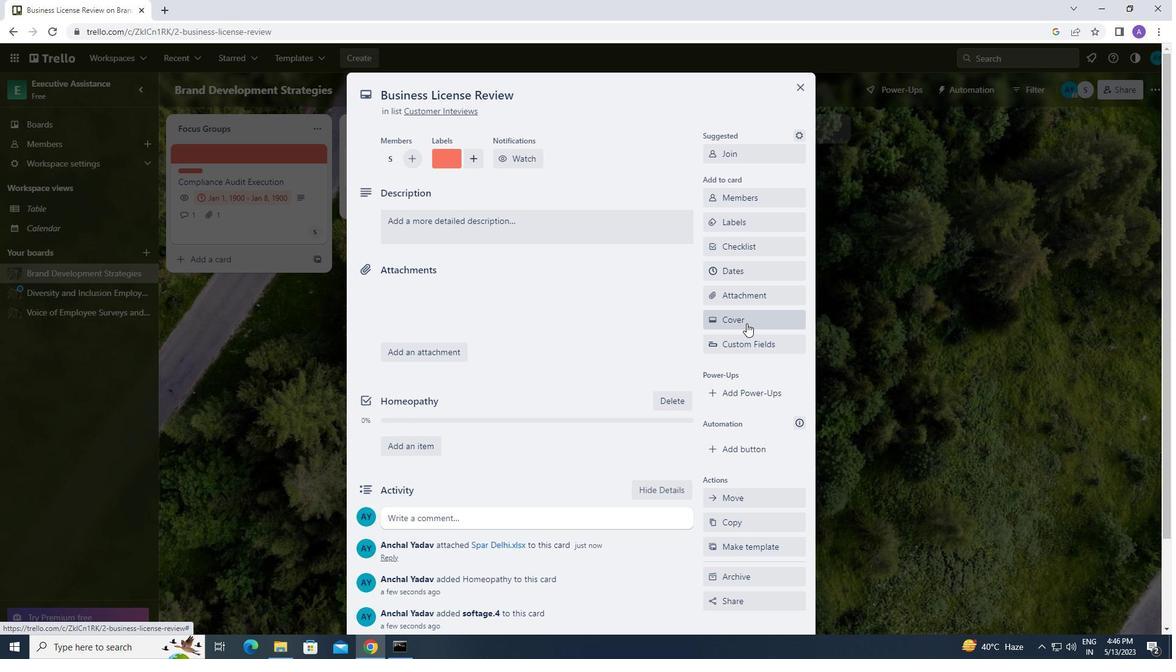 
Action: Mouse pressed left at (747, 320)
Screenshot: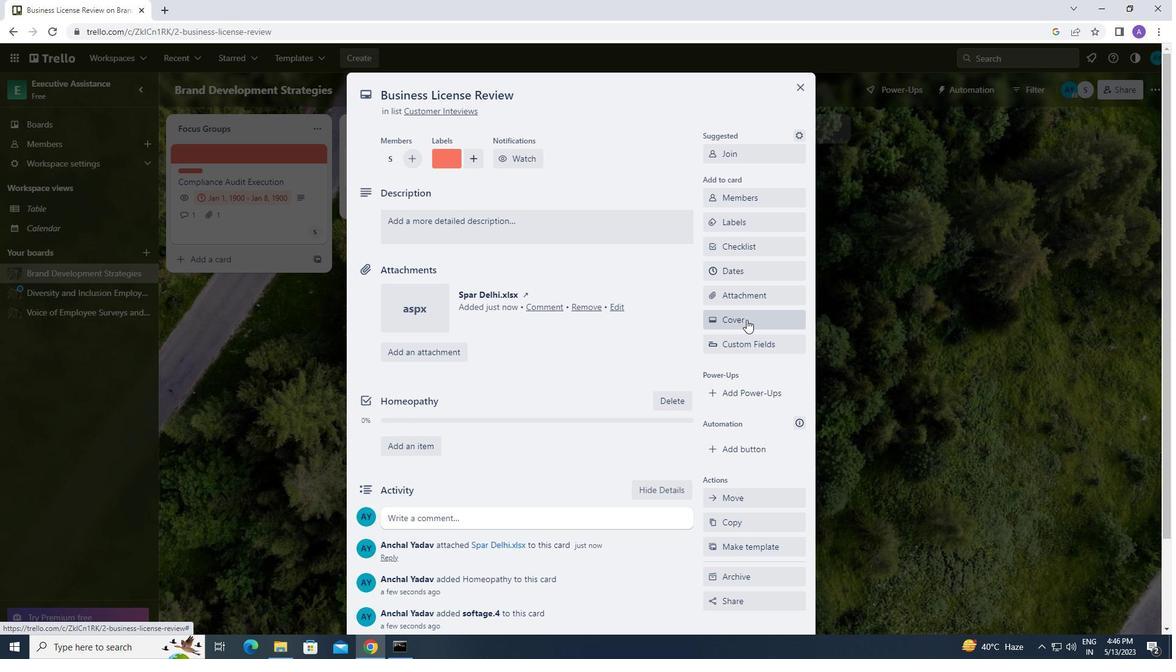 
Action: Mouse moved to (831, 384)
Screenshot: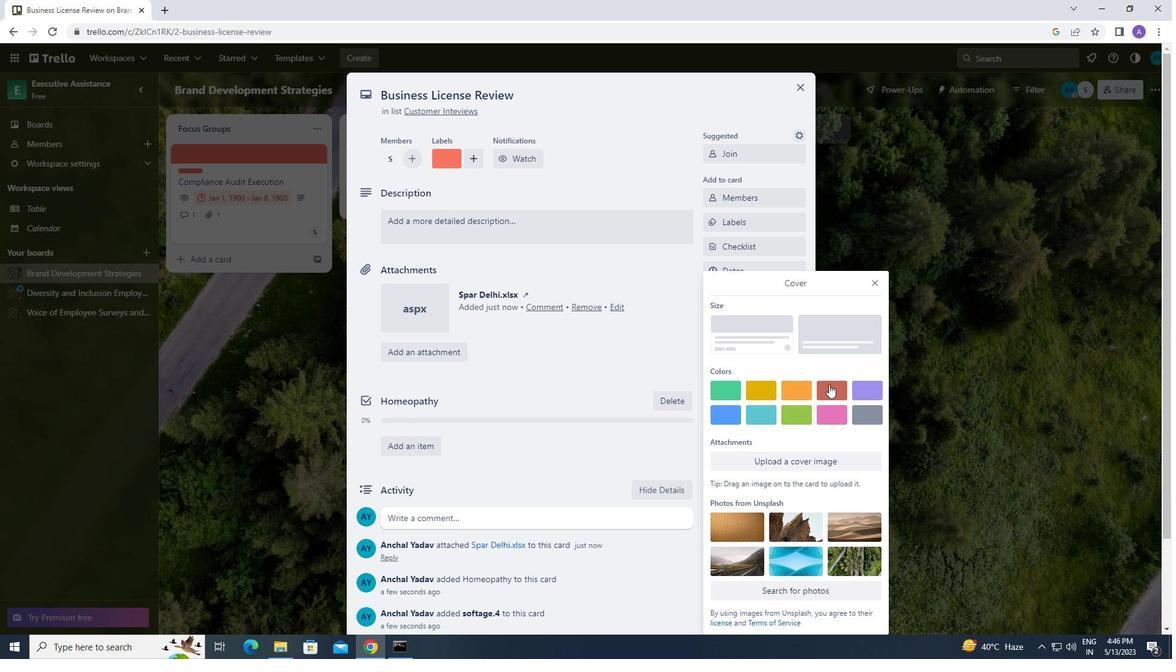 
Action: Mouse pressed left at (831, 384)
Screenshot: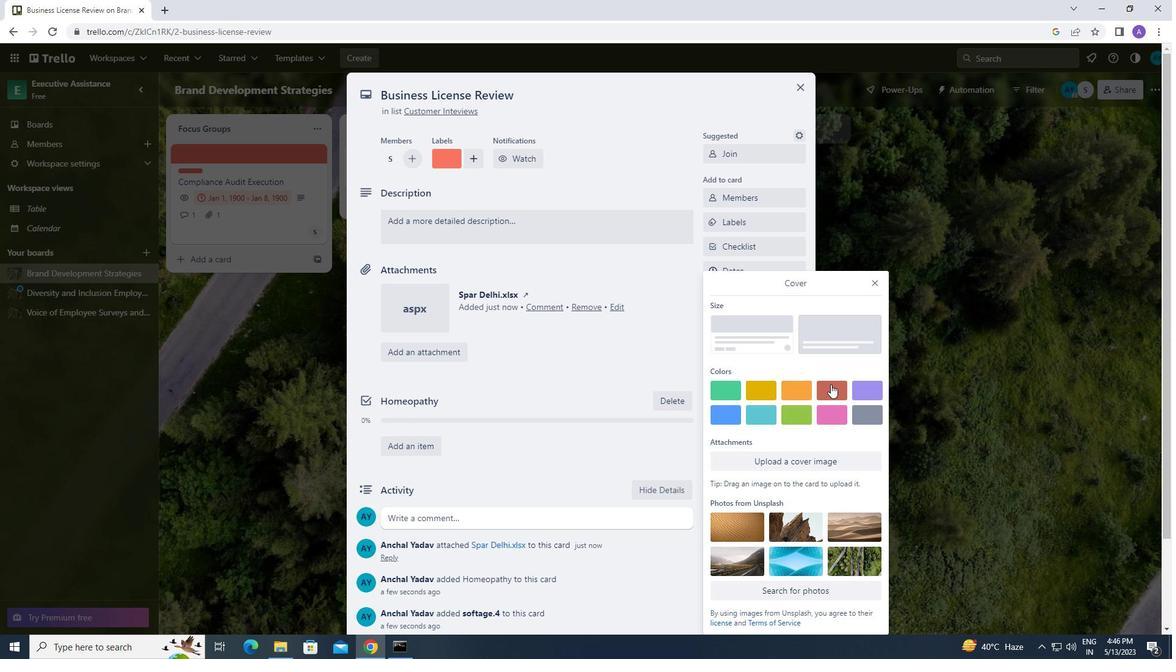 
Action: Mouse moved to (876, 257)
Screenshot: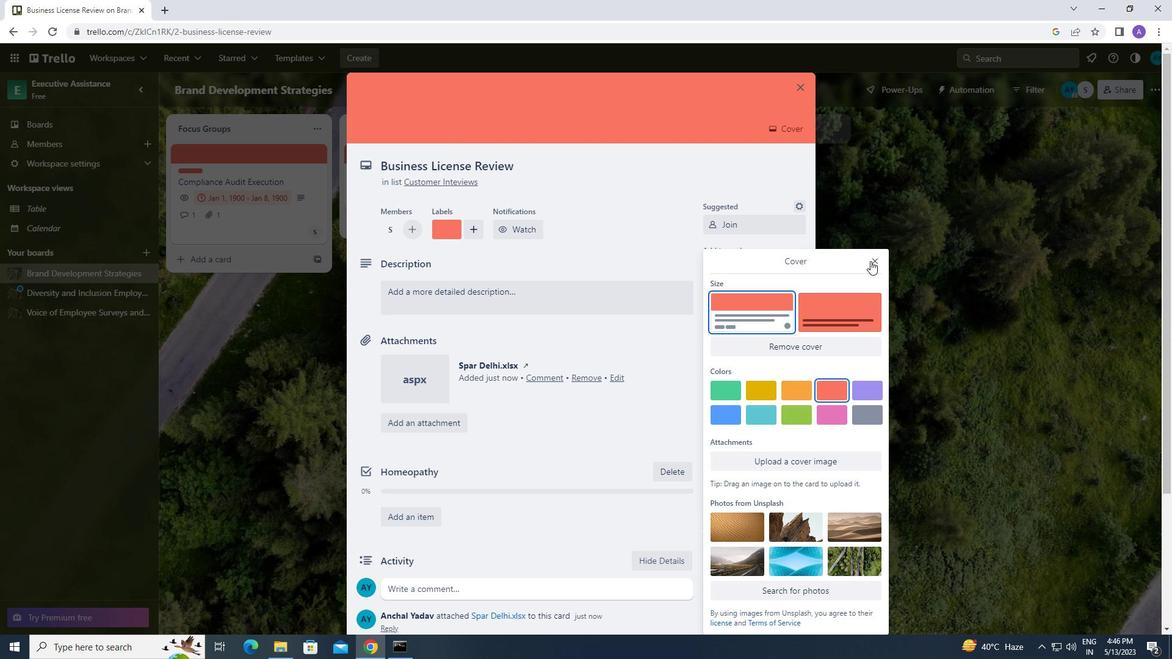 
Action: Mouse pressed left at (876, 257)
Screenshot: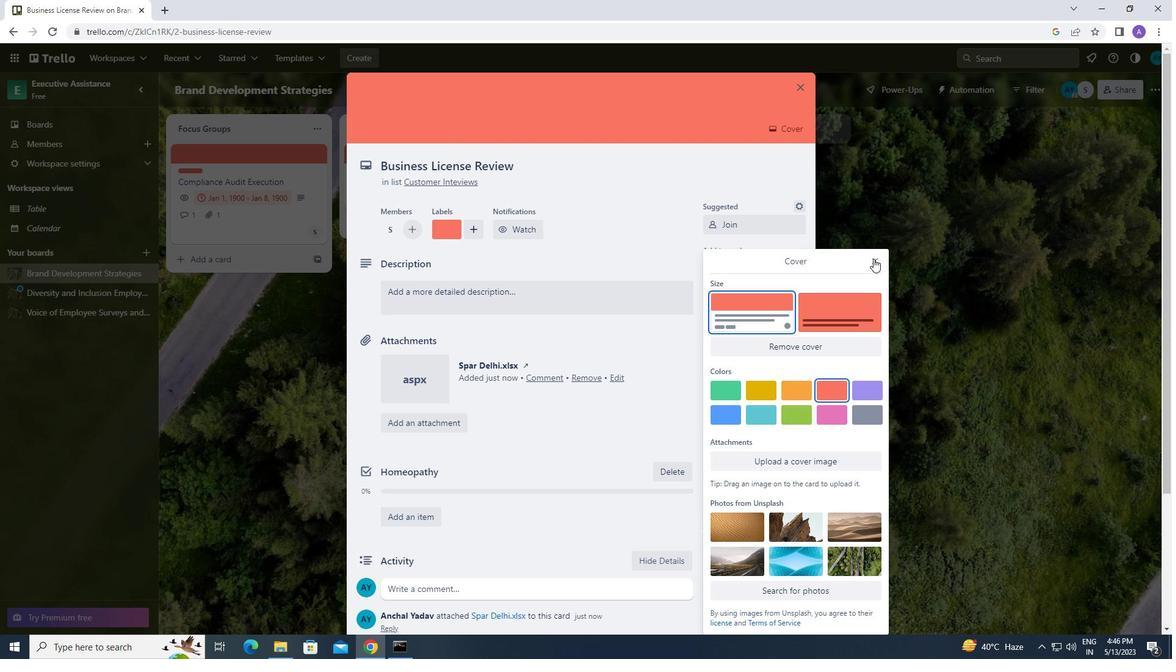 
Action: Mouse moved to (518, 295)
Screenshot: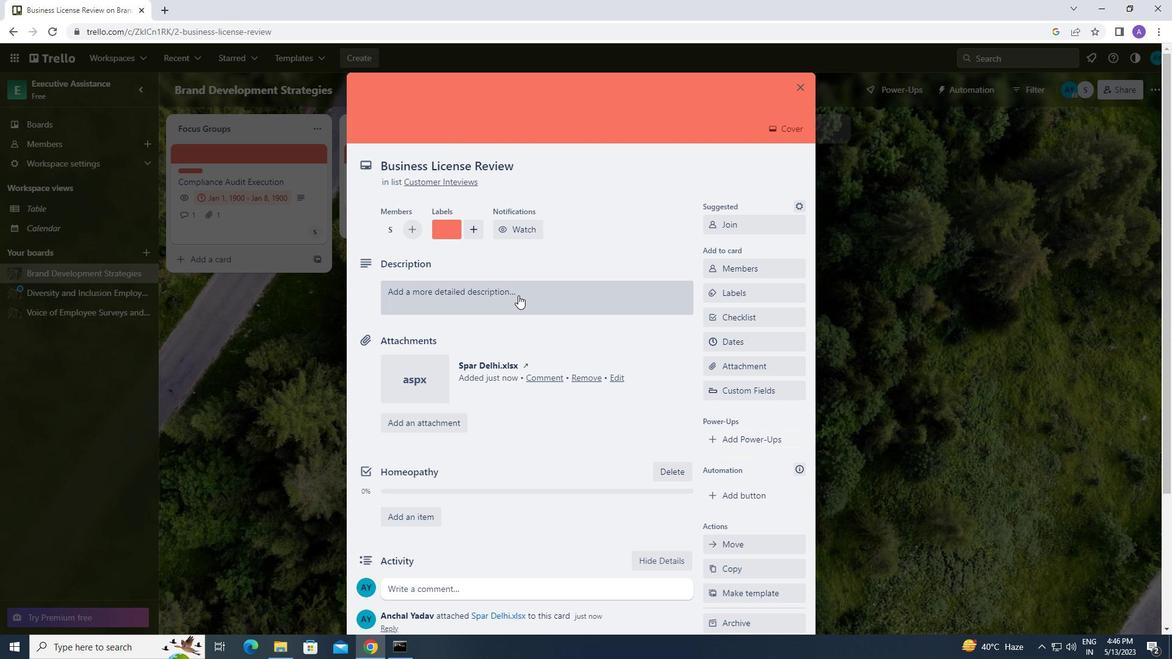 
Action: Mouse pressed left at (518, 295)
Screenshot: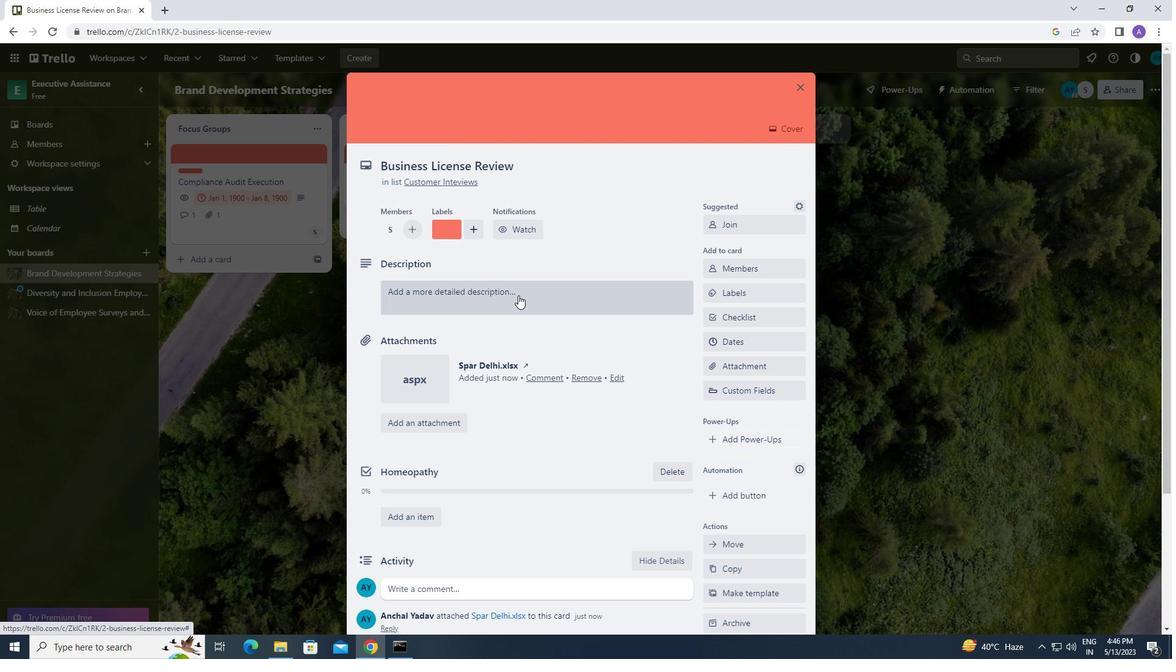
Action: Mouse moved to (511, 344)
Screenshot: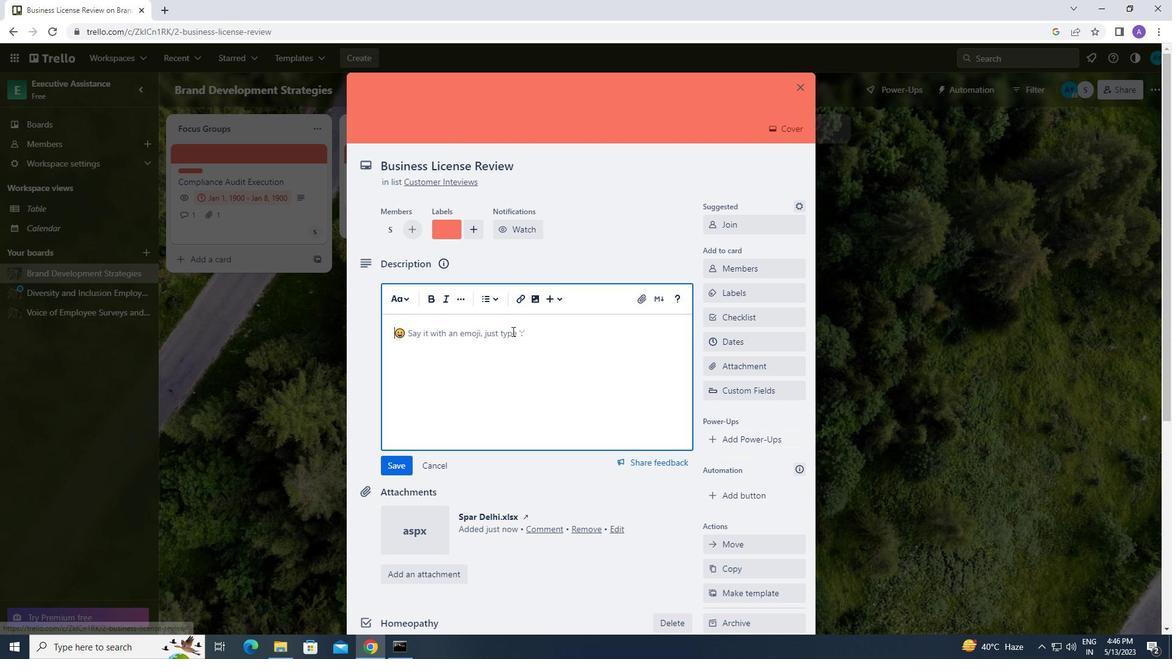 
Action: Mouse pressed left at (511, 344)
Screenshot: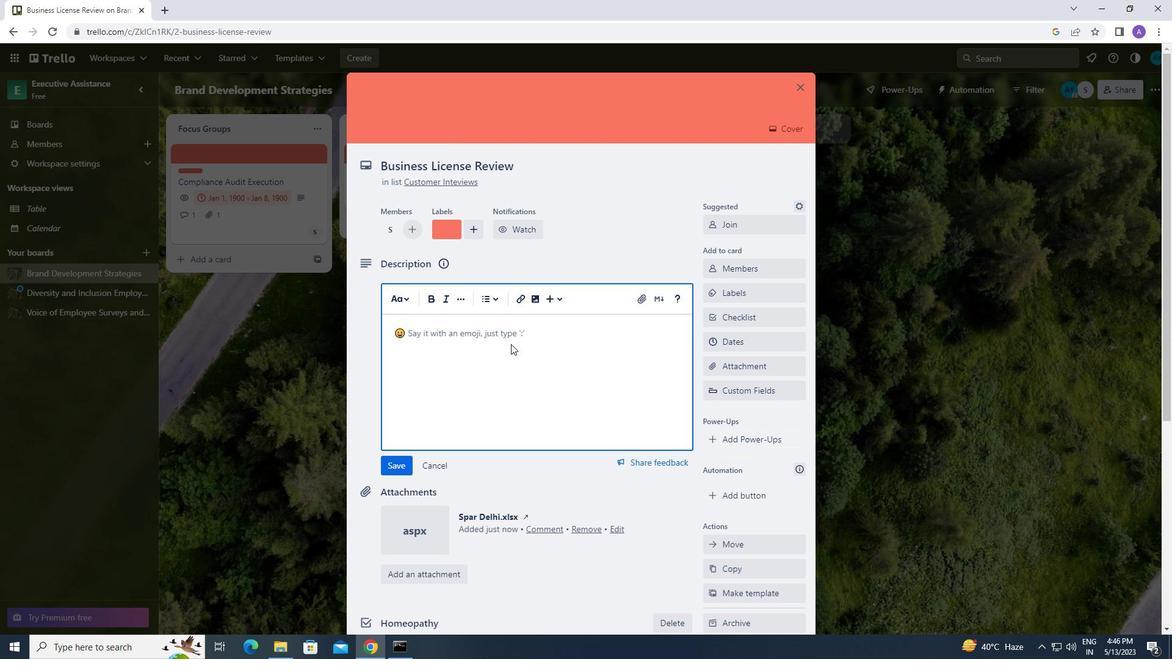 
Action: Key pressed <Key.caps_lock>p<Key.caps_lock>lan<Key.space>and<Key.space>execute<Key.space>company<Key.space>team-building<Key.space>activity<Key.space>outdoors
Screenshot: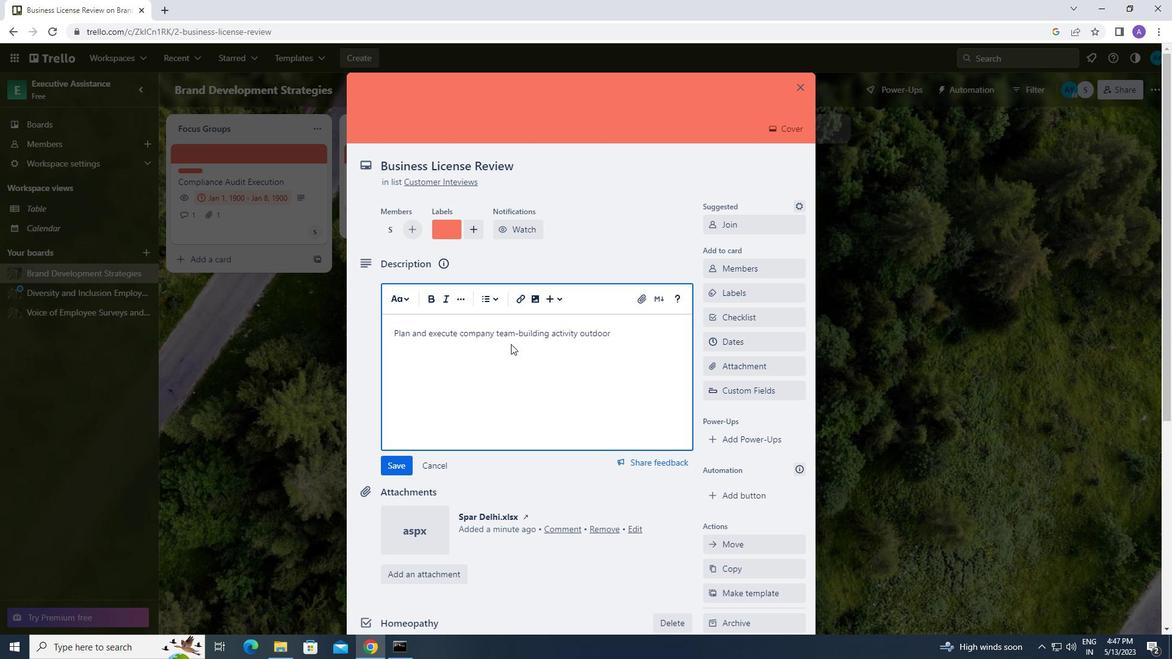 
Action: Mouse moved to (400, 462)
Screenshot: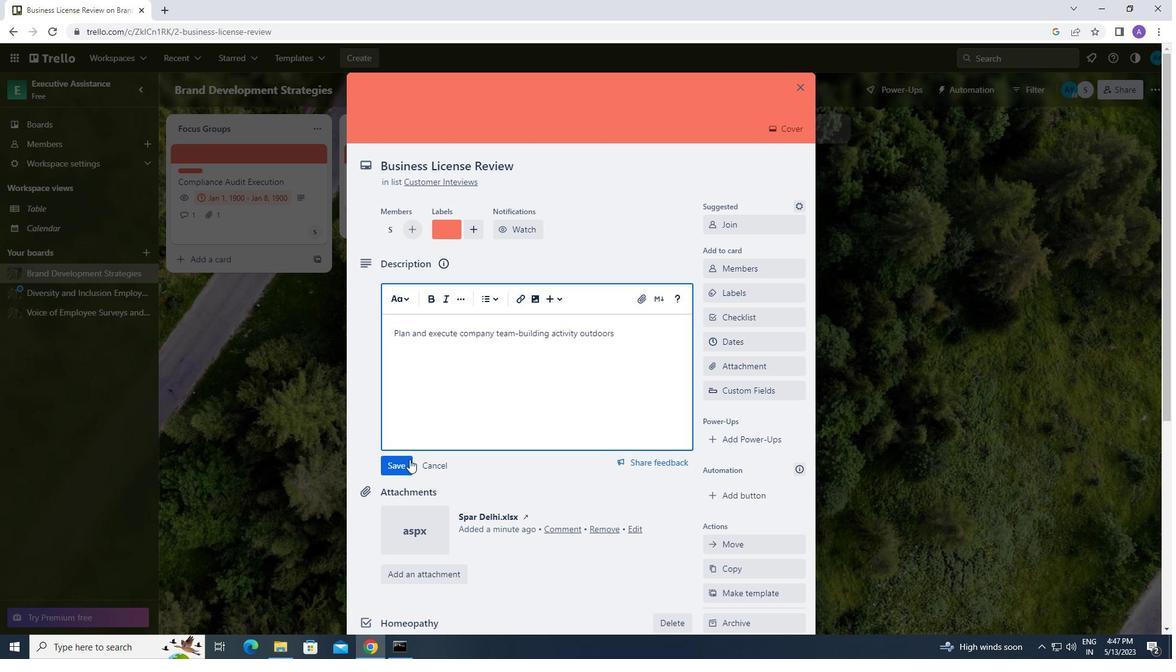 
Action: Mouse pressed left at (400, 462)
Screenshot: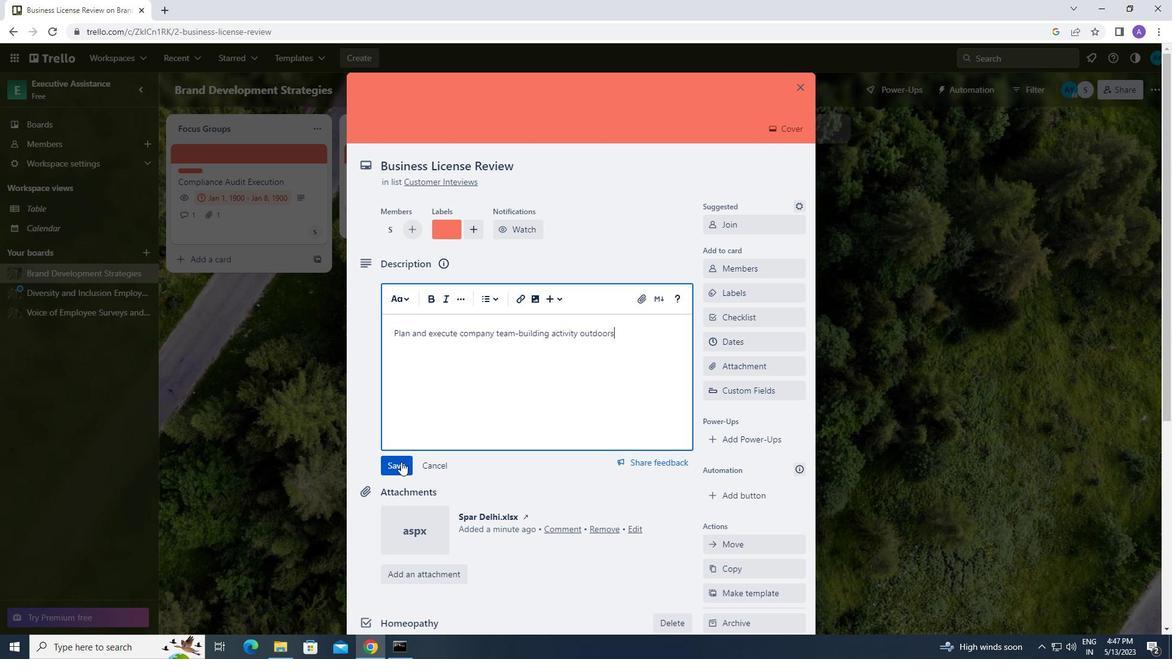 
Action: Mouse moved to (510, 479)
Screenshot: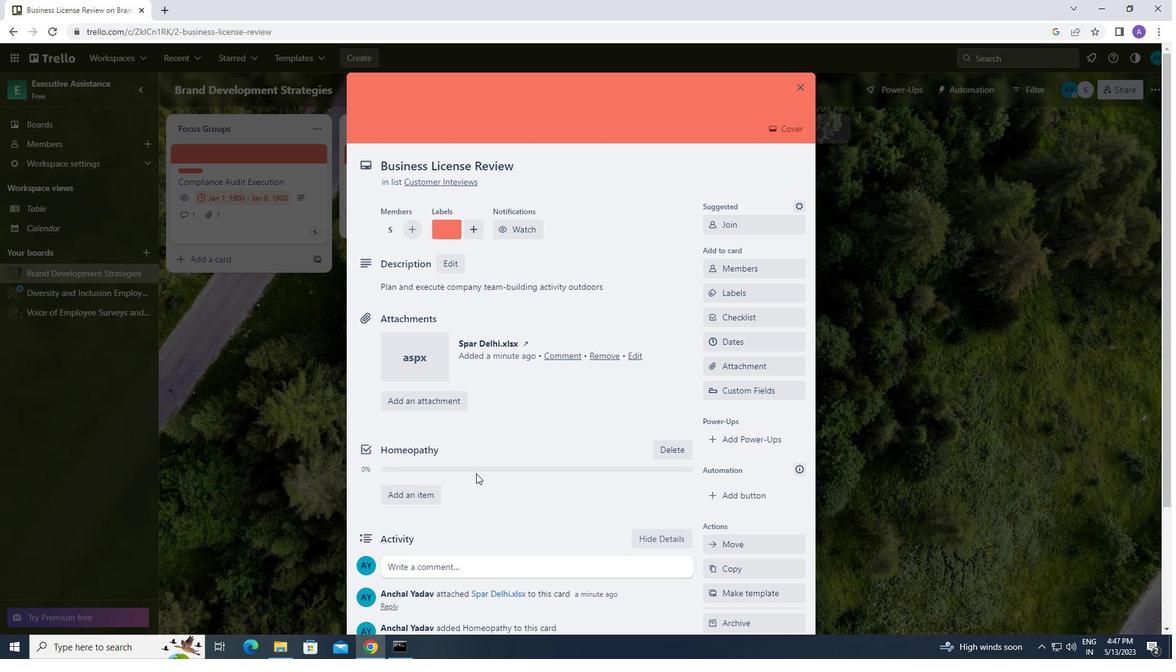 
Action: Mouse scrolled (510, 478) with delta (0, 0)
Screenshot: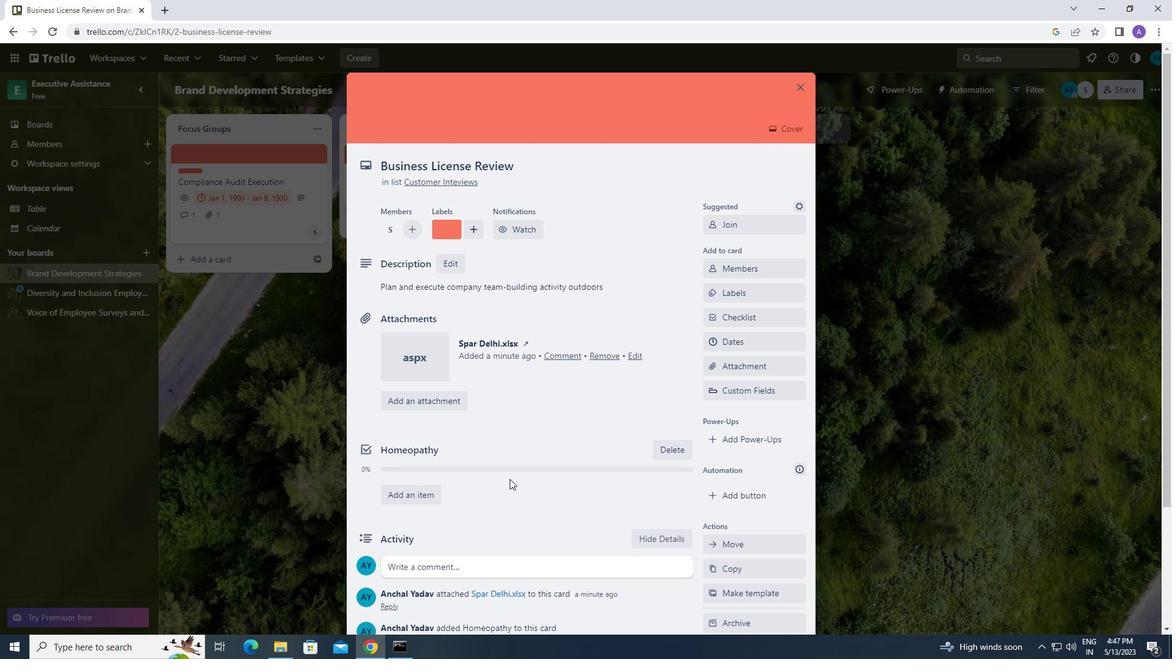 
Action: Mouse scrolled (510, 478) with delta (0, 0)
Screenshot: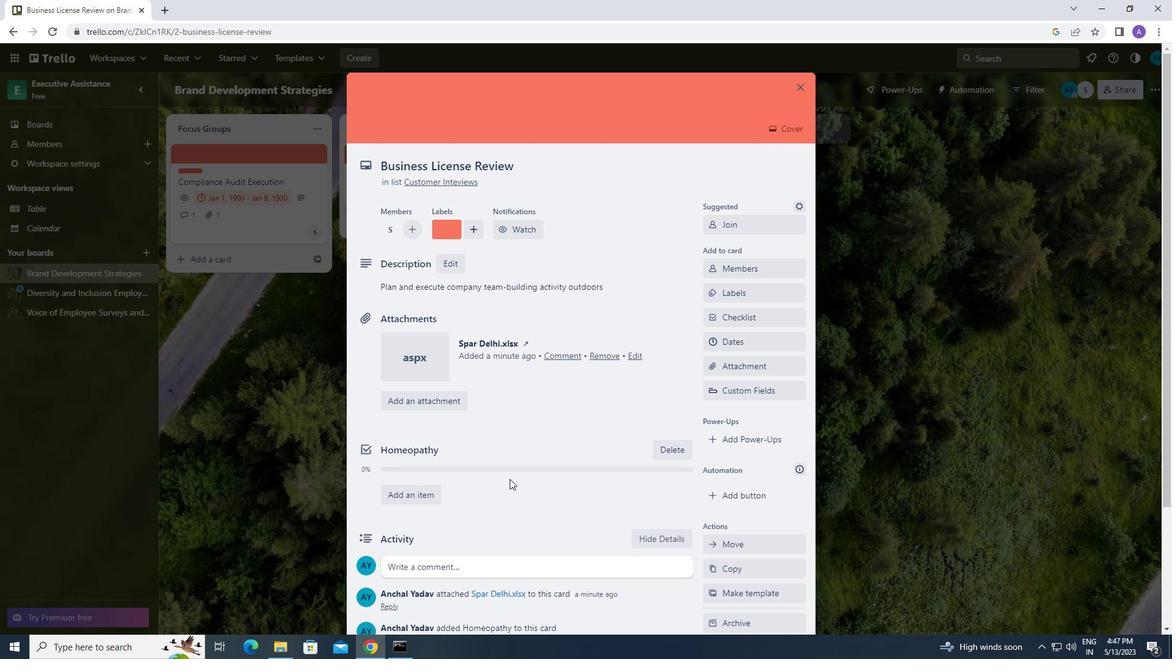 
Action: Mouse scrolled (510, 478) with delta (0, 0)
Screenshot: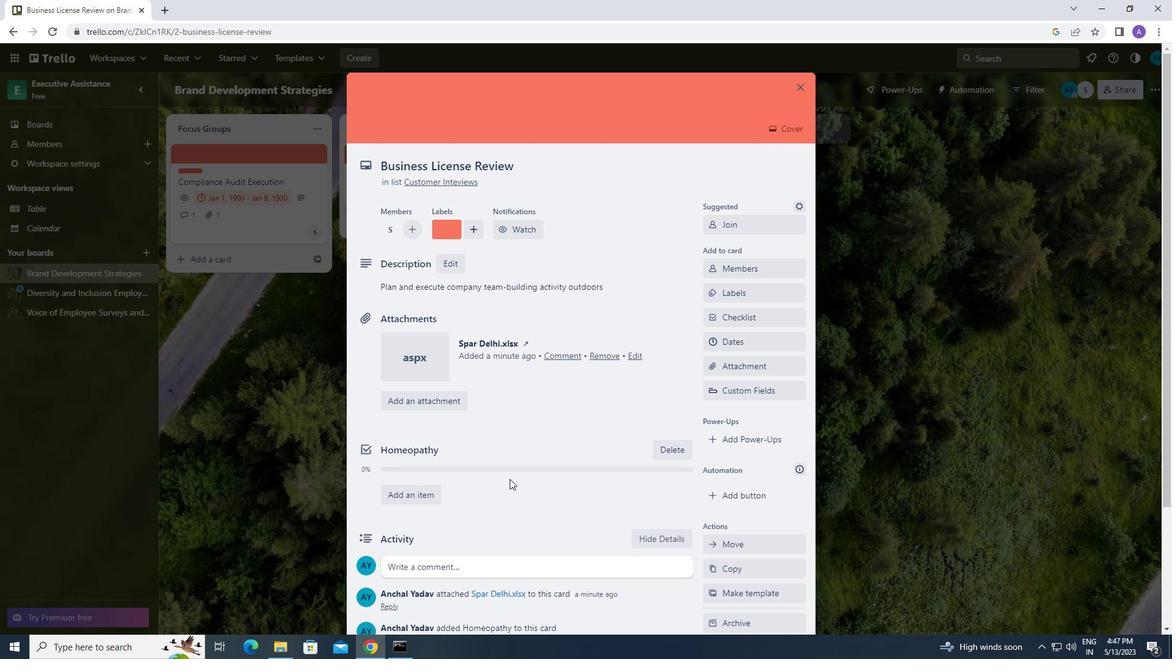 
Action: Mouse moved to (475, 408)
Screenshot: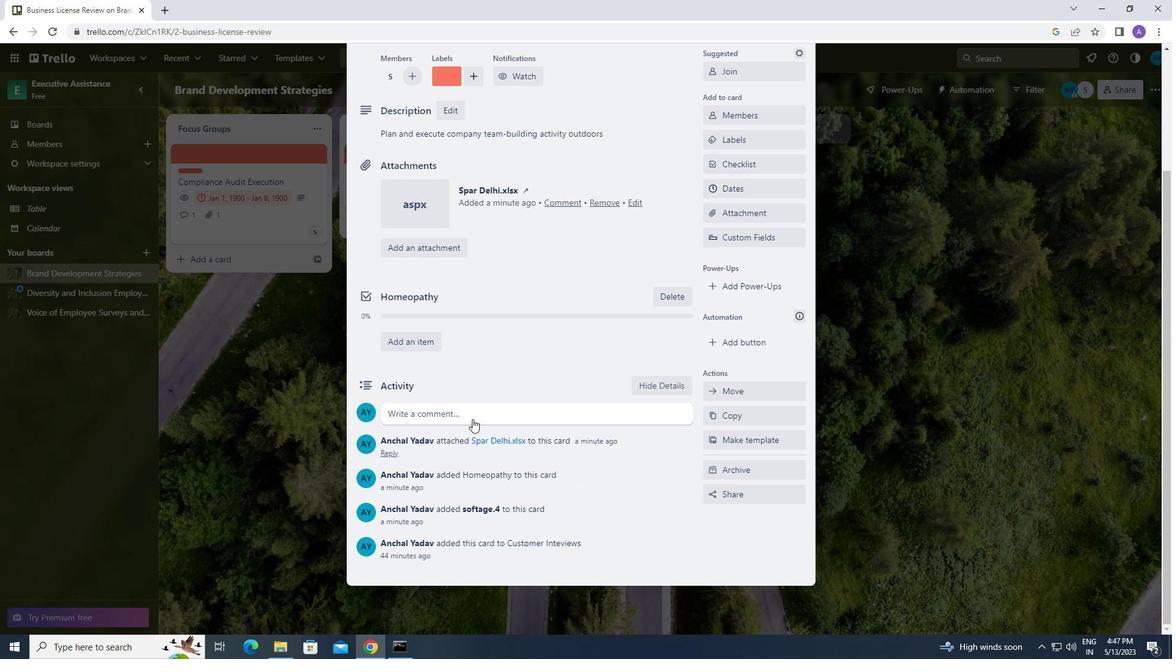 
Action: Mouse pressed left at (475, 408)
Screenshot: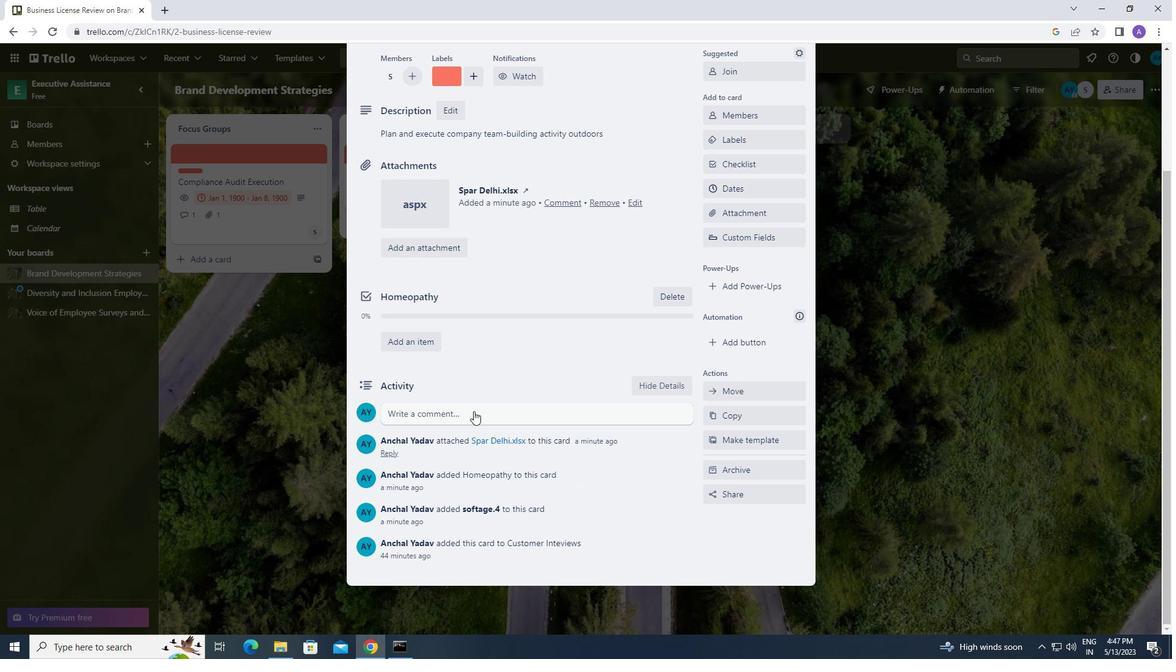 
Action: Mouse moved to (451, 450)
Screenshot: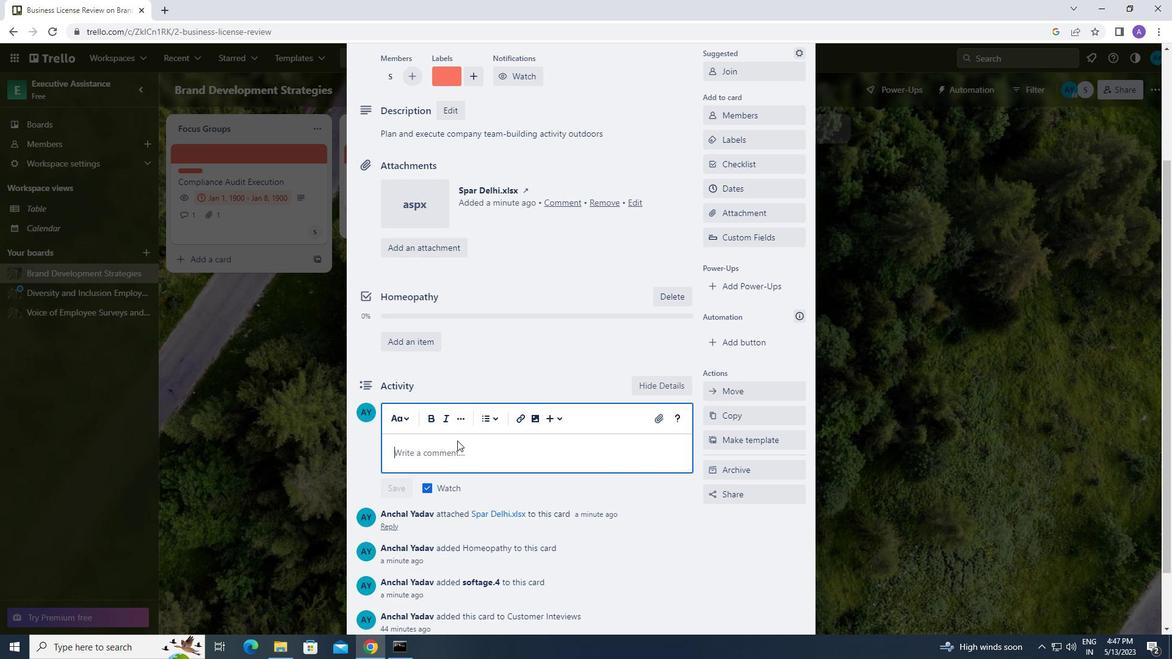 
Action: Mouse pressed left at (451, 450)
Screenshot: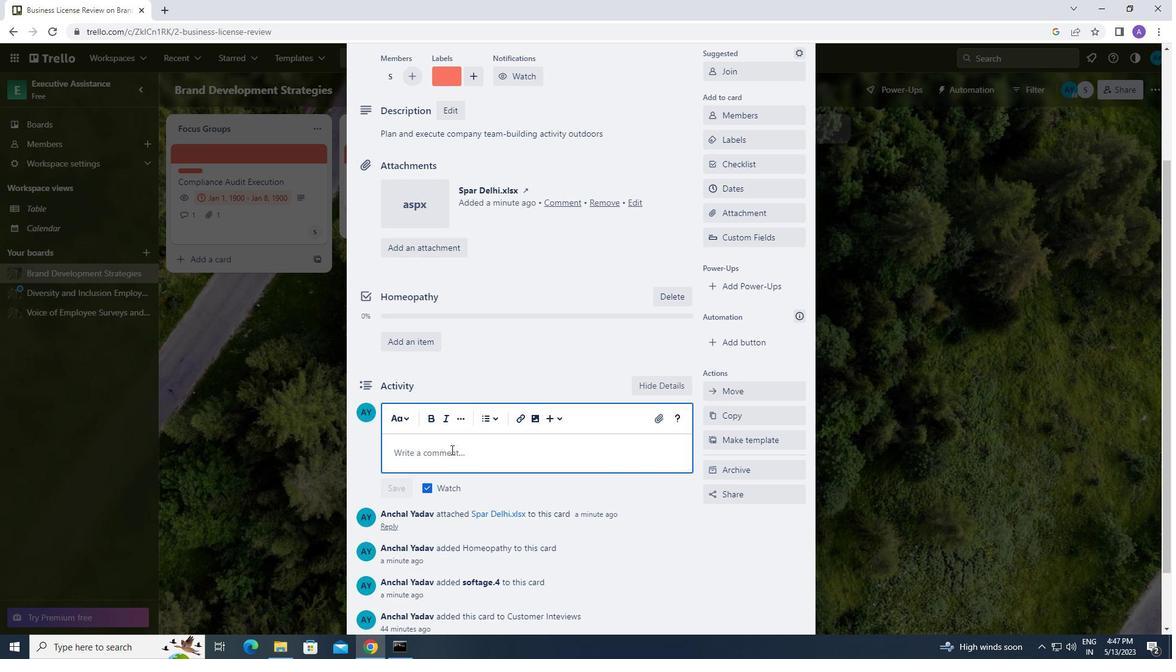
Action: Mouse moved to (451, 449)
Screenshot: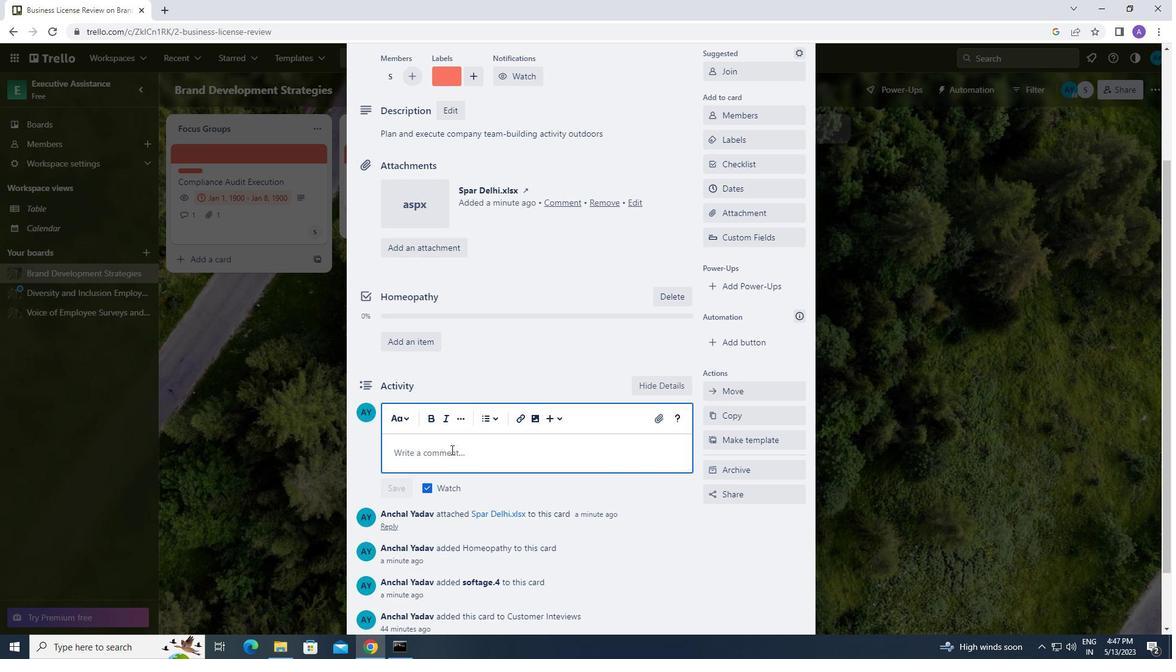 
Action: Key pressed <Key.caps_lock>t<Key.caps_lock>his<Key.space>task<Key.space>requires<Key.space>us
Screenshot: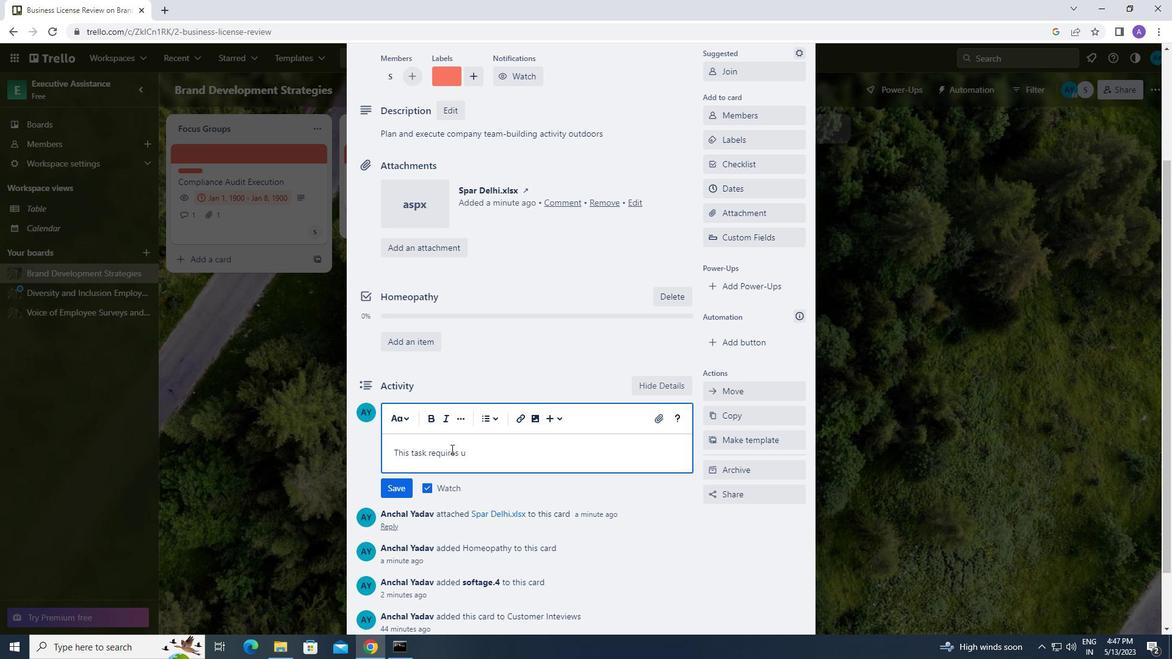 
Action: Mouse moved to (734, 508)
Screenshot: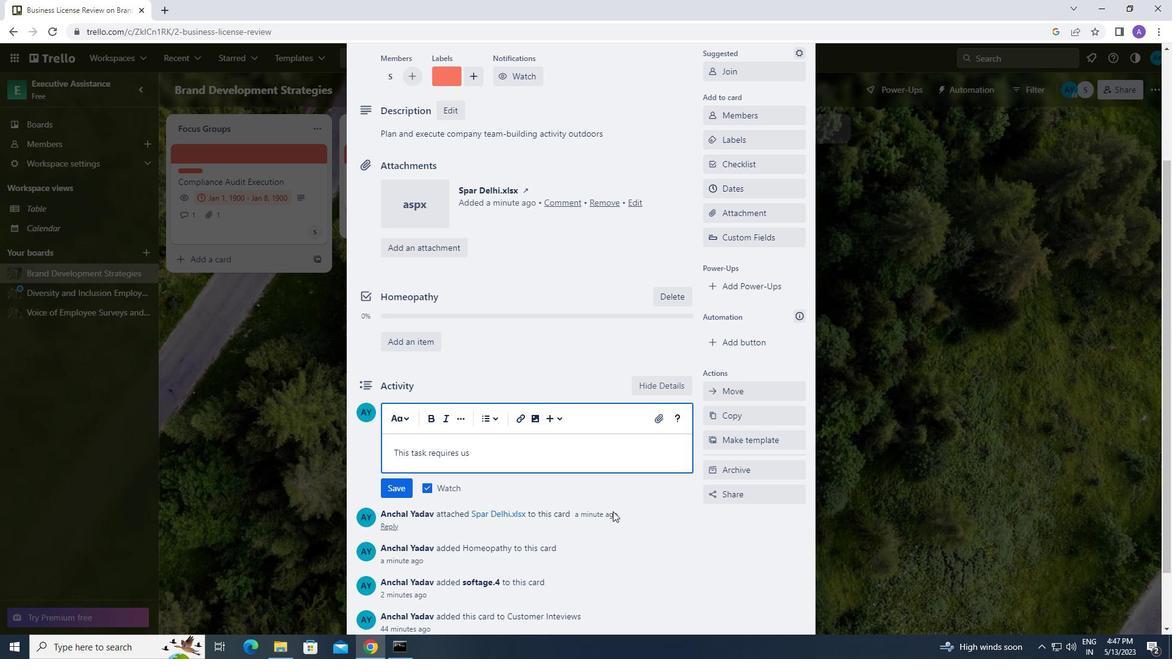 
Action: Key pressed <Key.space>to<Key.space>balance<Key.space>competing<Key.space>priorities<Key.space>and<Key.space>make<Key.space>tough<Key.space>decisions<Key.space>when<Key.space>necessary
Screenshot: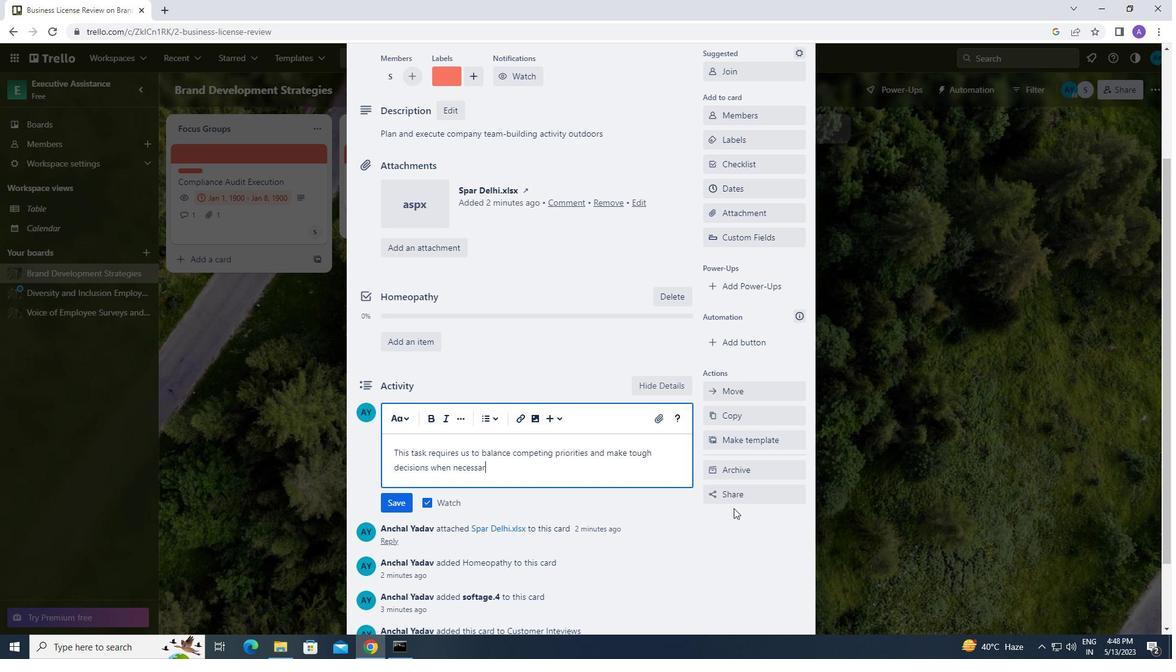 
Action: Mouse moved to (400, 499)
Screenshot: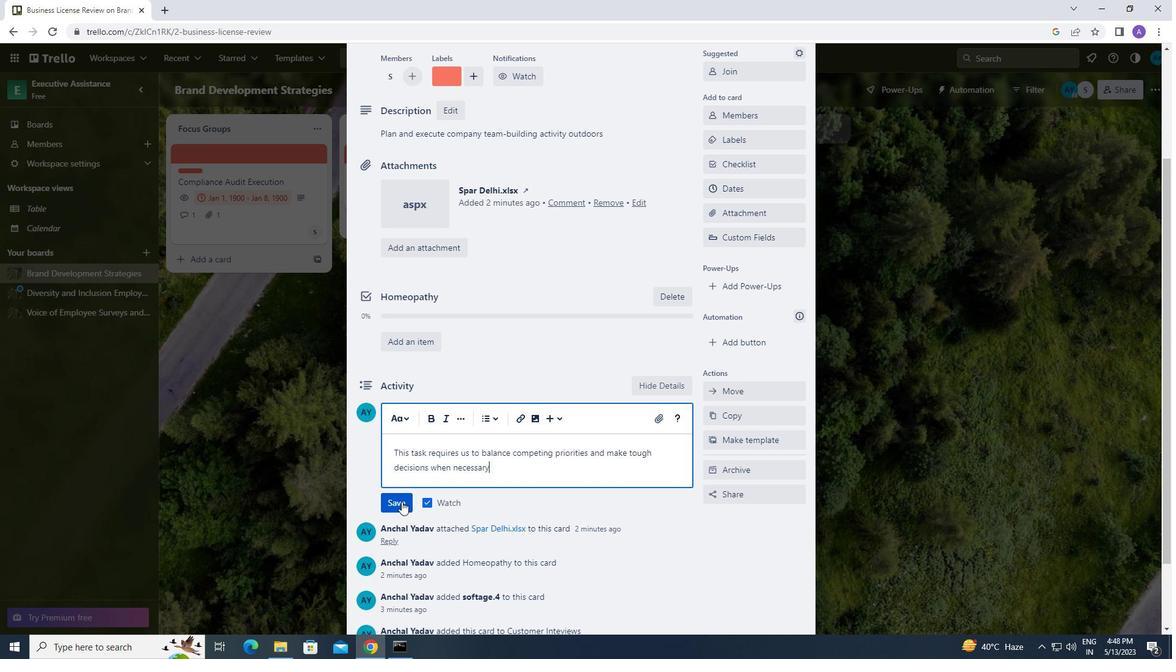 
Action: Mouse pressed left at (400, 499)
Screenshot: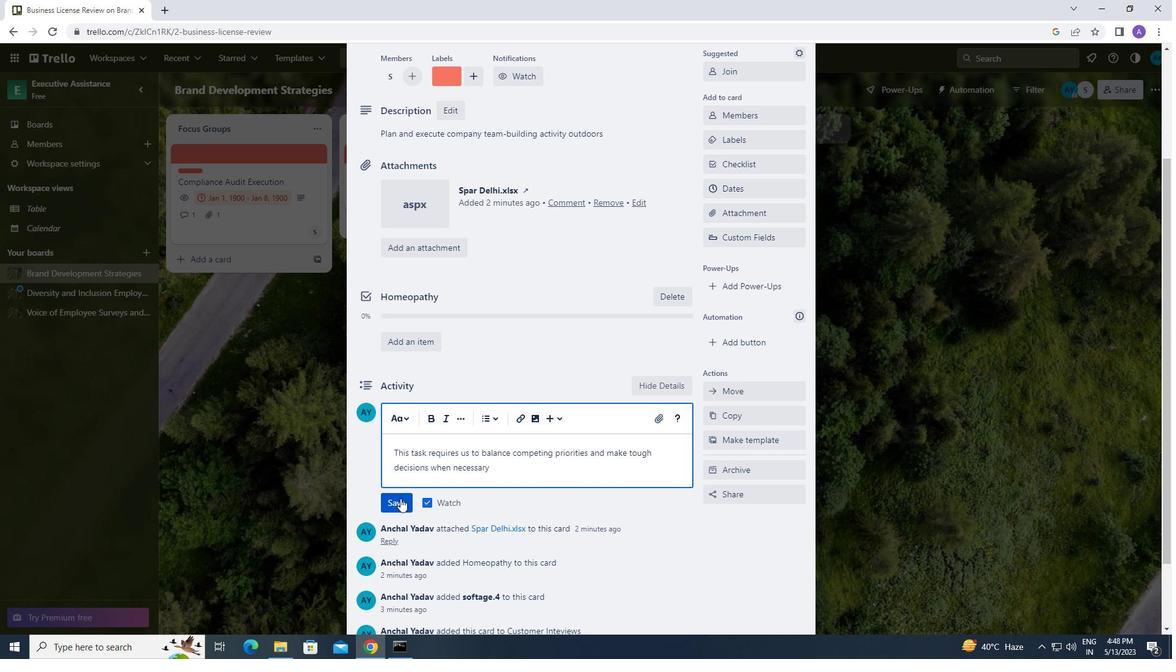 
Action: Mouse moved to (745, 183)
Screenshot: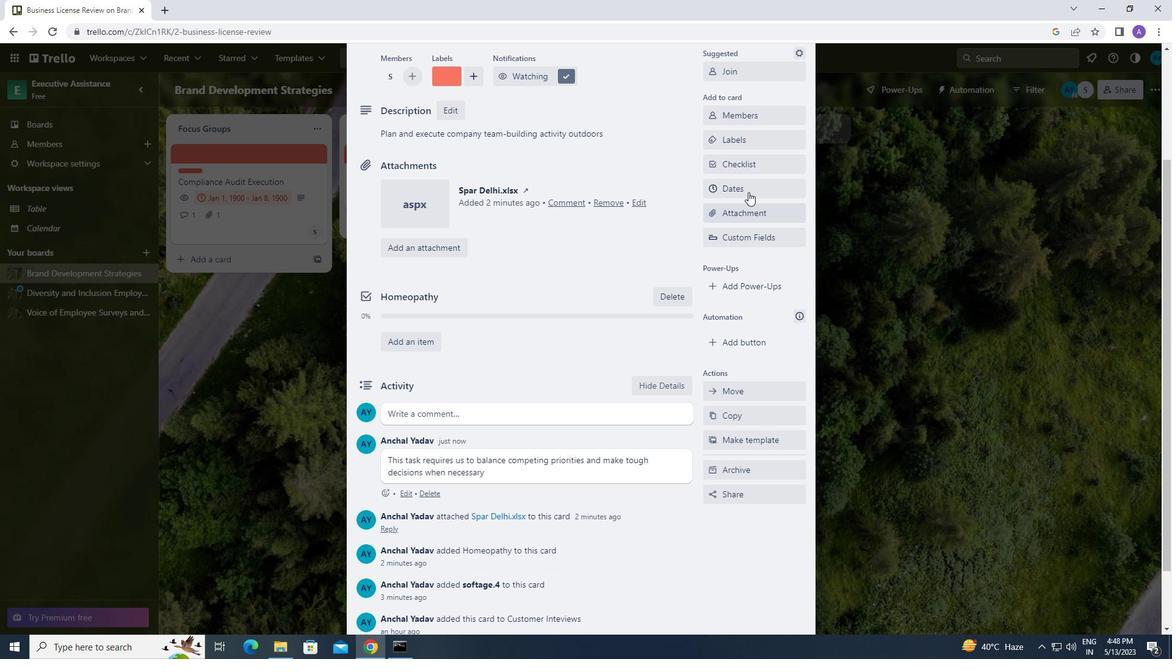 
Action: Mouse pressed left at (745, 183)
Screenshot: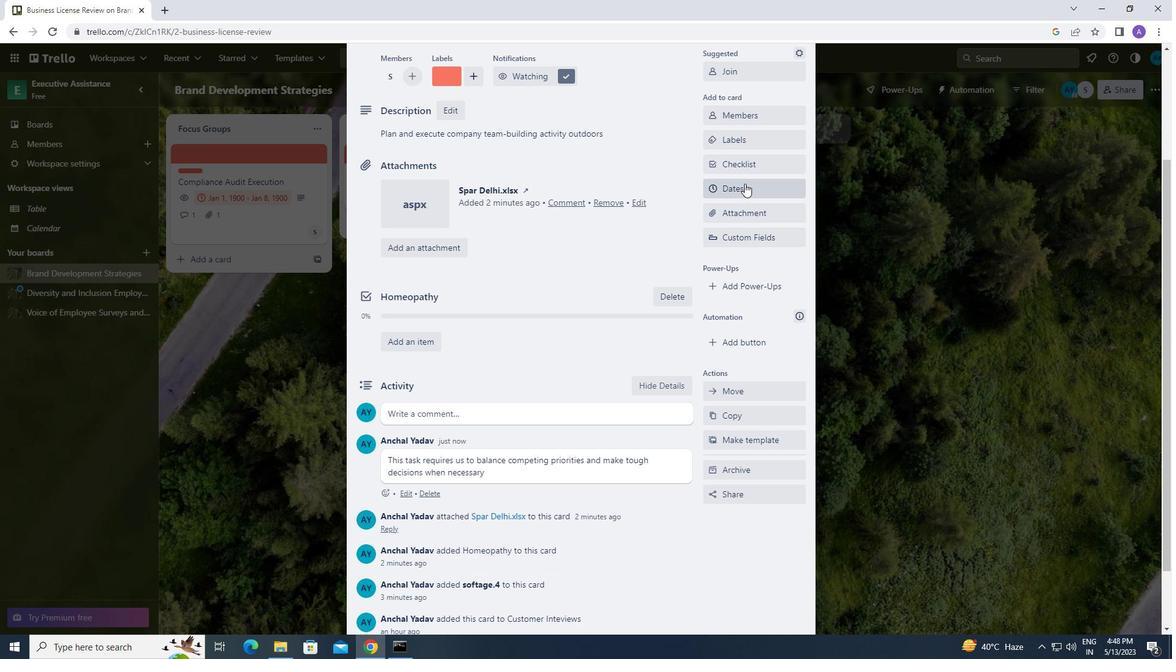 
Action: Mouse moved to (713, 437)
Screenshot: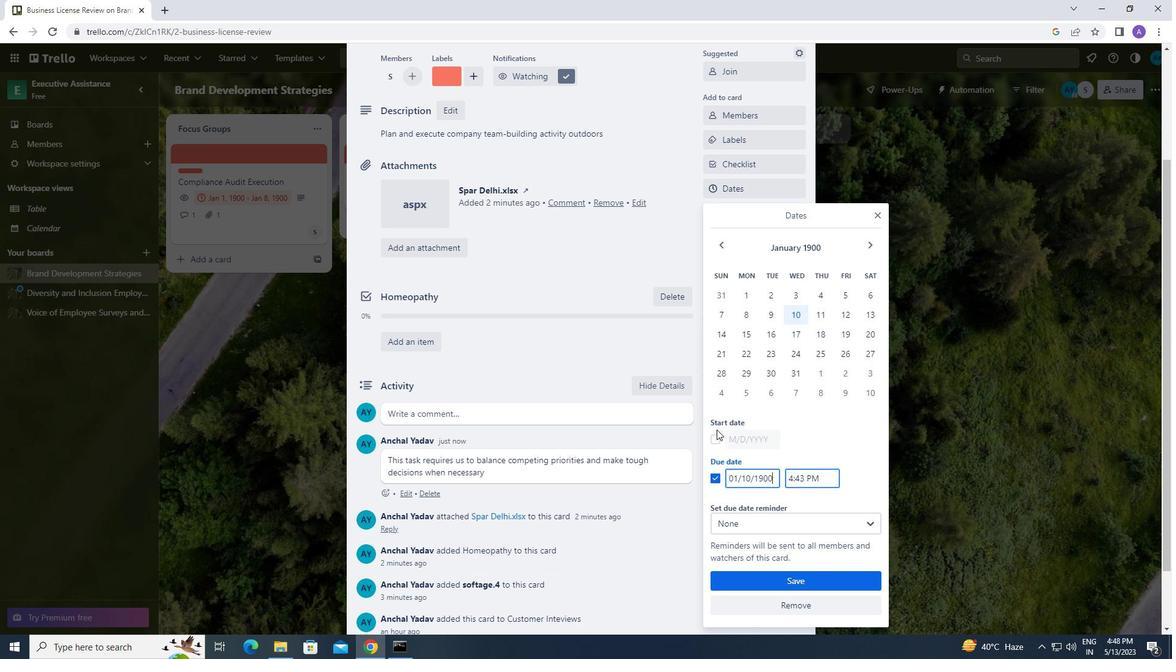 
Action: Mouse pressed left at (713, 437)
Screenshot: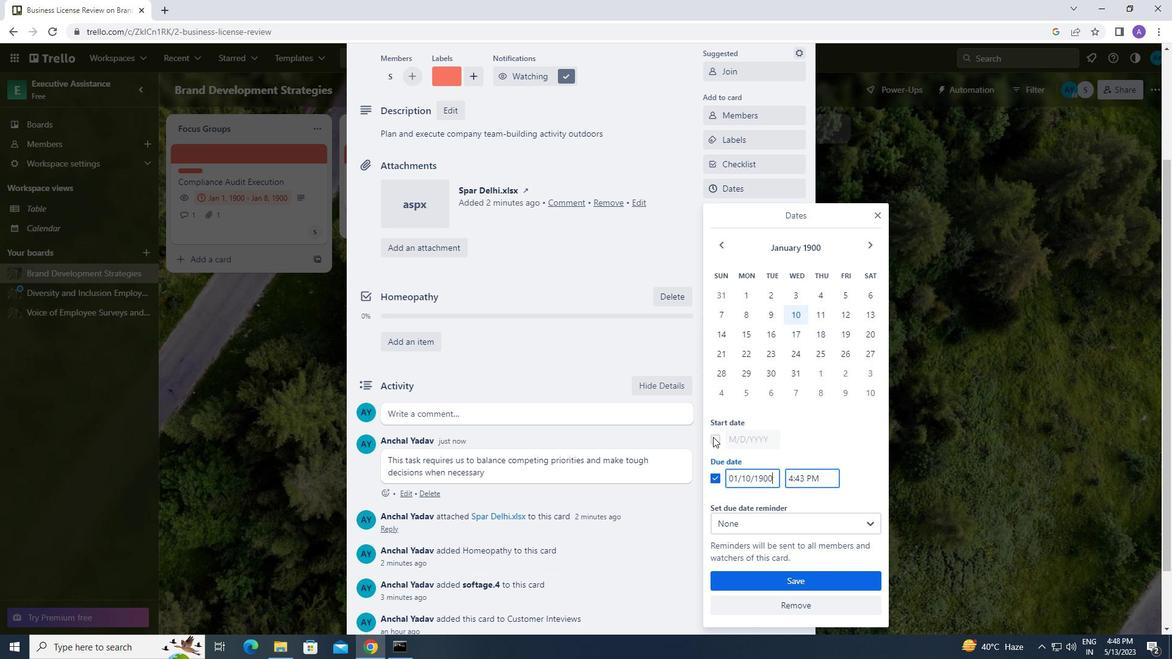 
Action: Mouse moved to (816, 293)
Screenshot: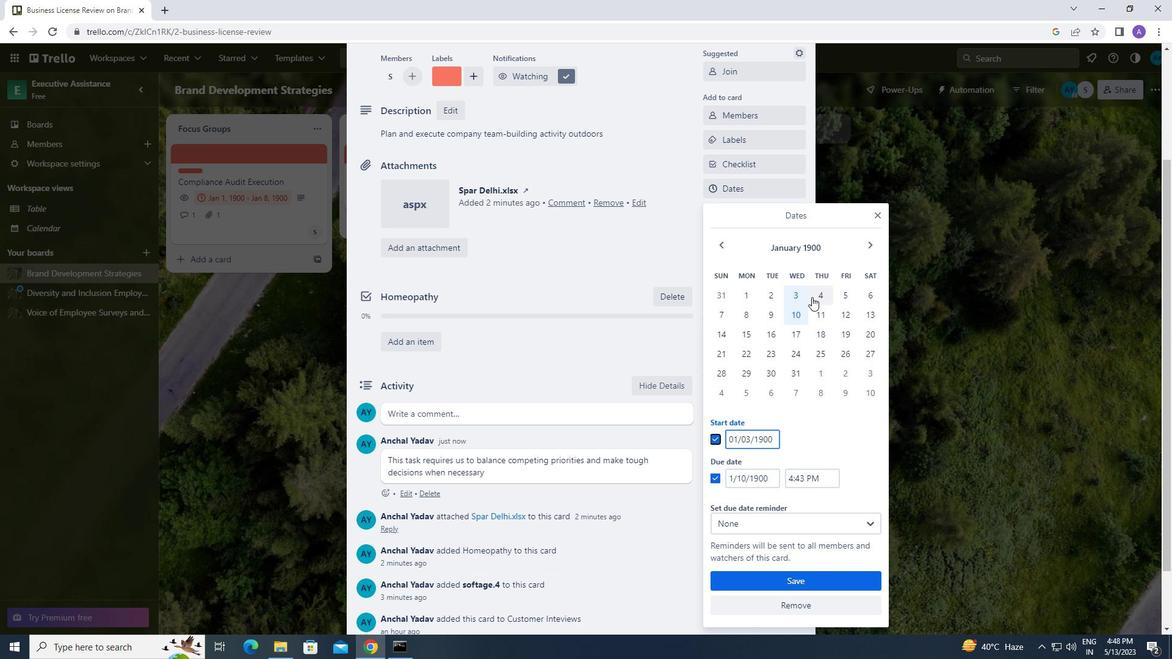 
Action: Mouse pressed left at (816, 293)
Screenshot: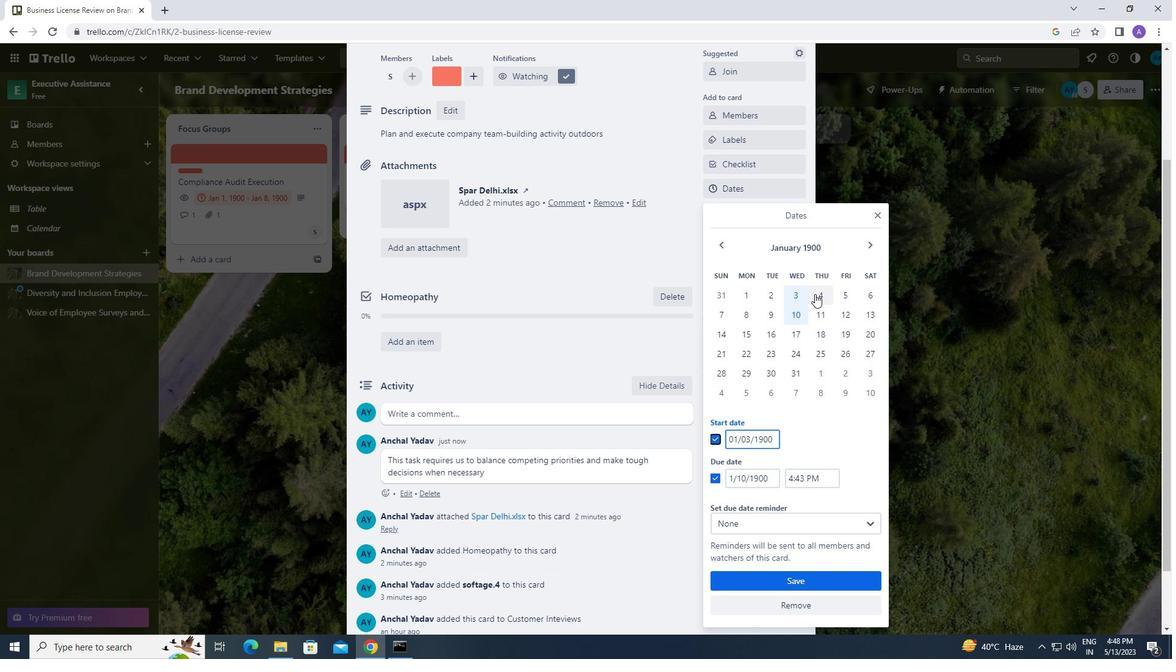 
Action: Mouse moved to (745, 477)
Screenshot: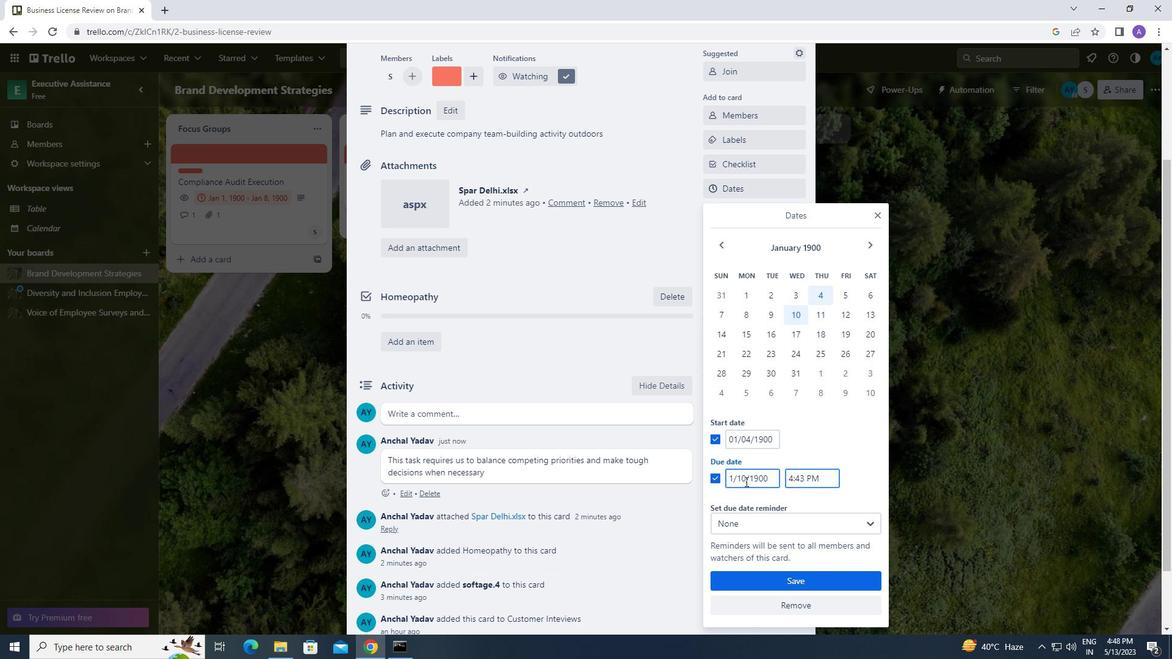
Action: Mouse pressed left at (745, 477)
Screenshot: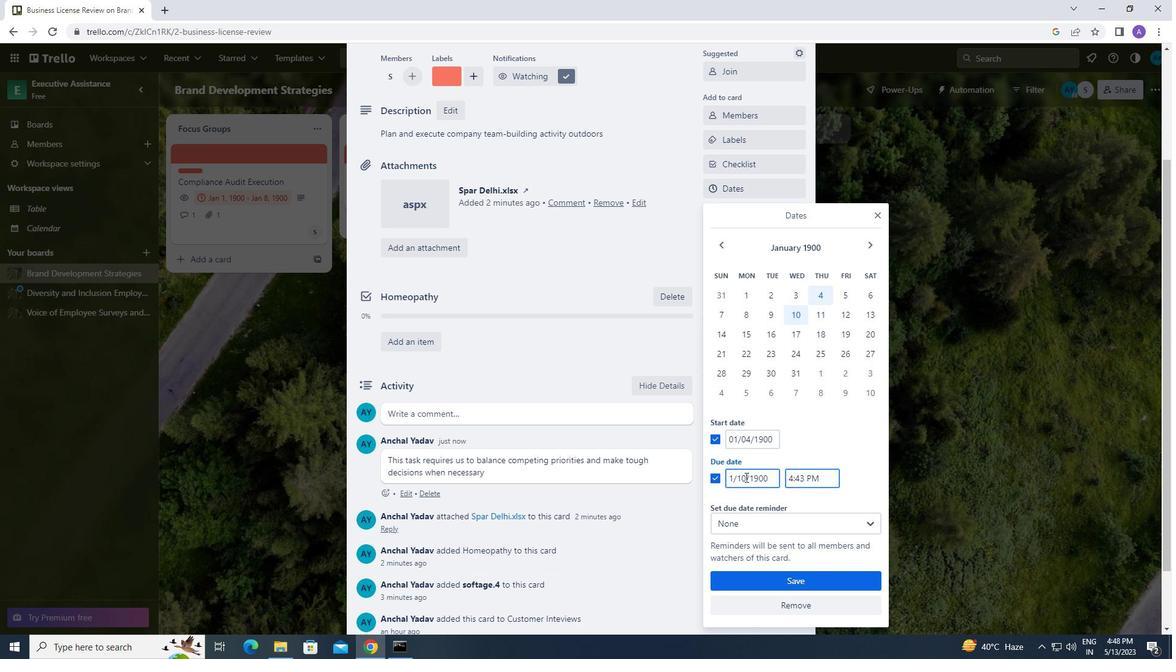 
Action: Key pressed <Key.backspace>1
Screenshot: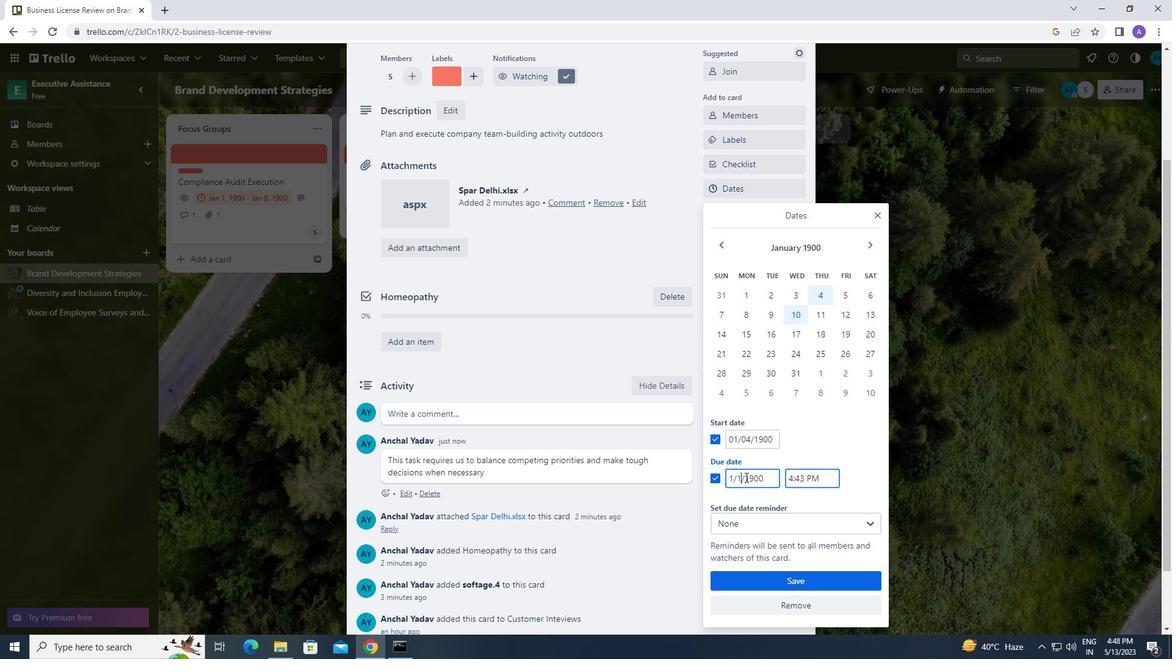
Action: Mouse moved to (755, 581)
Screenshot: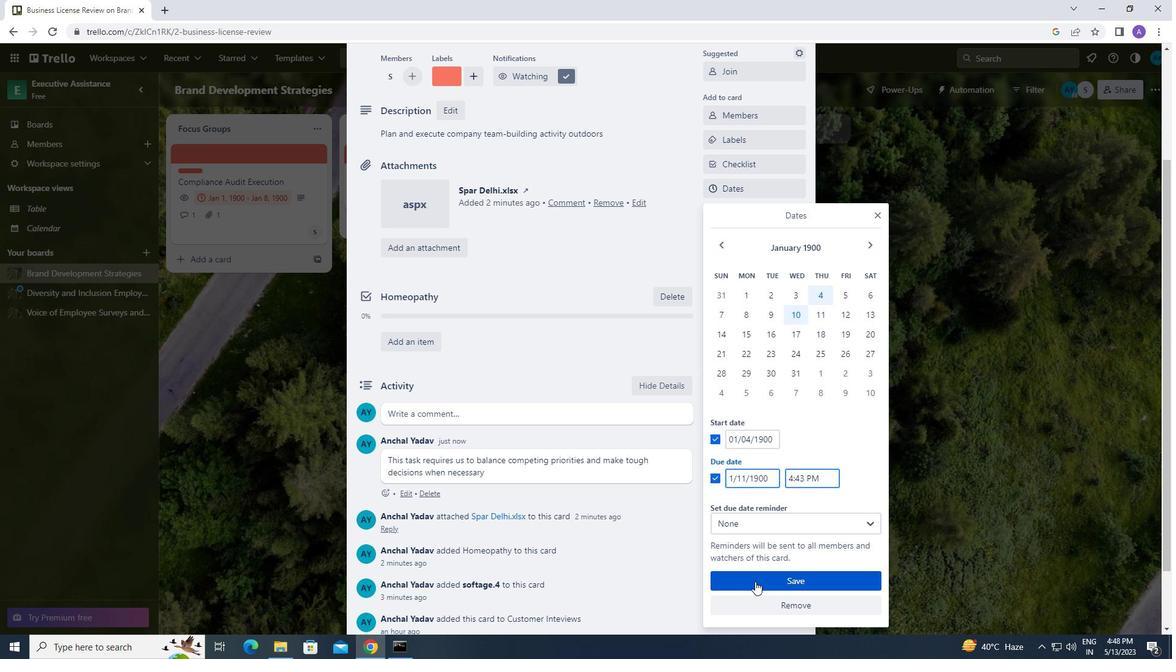 
Action: Mouse pressed left at (755, 581)
Screenshot: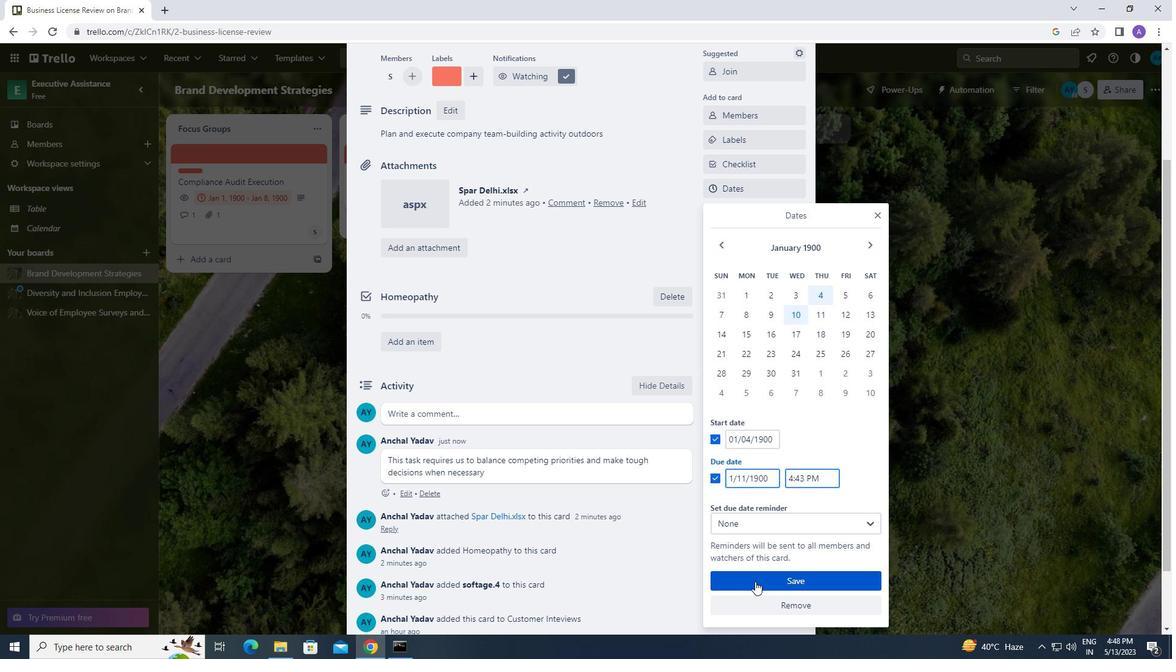 
